 Task: Create a due date automation trigger when advanced on, the moment a card is due add fields with custom field "Resume" set to a number lower than 1 and greater or equal to 10.
Action: Mouse moved to (1176, 349)
Screenshot: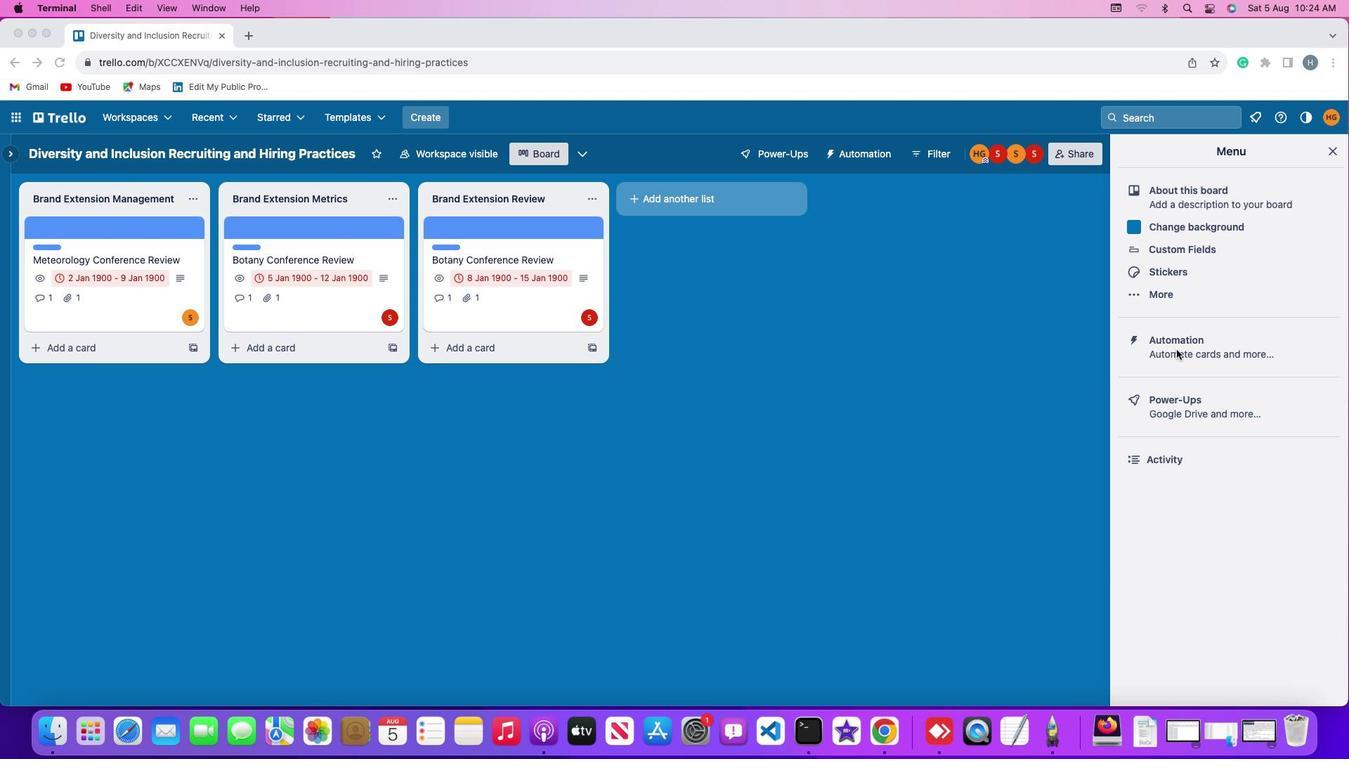 
Action: Mouse pressed left at (1176, 349)
Screenshot: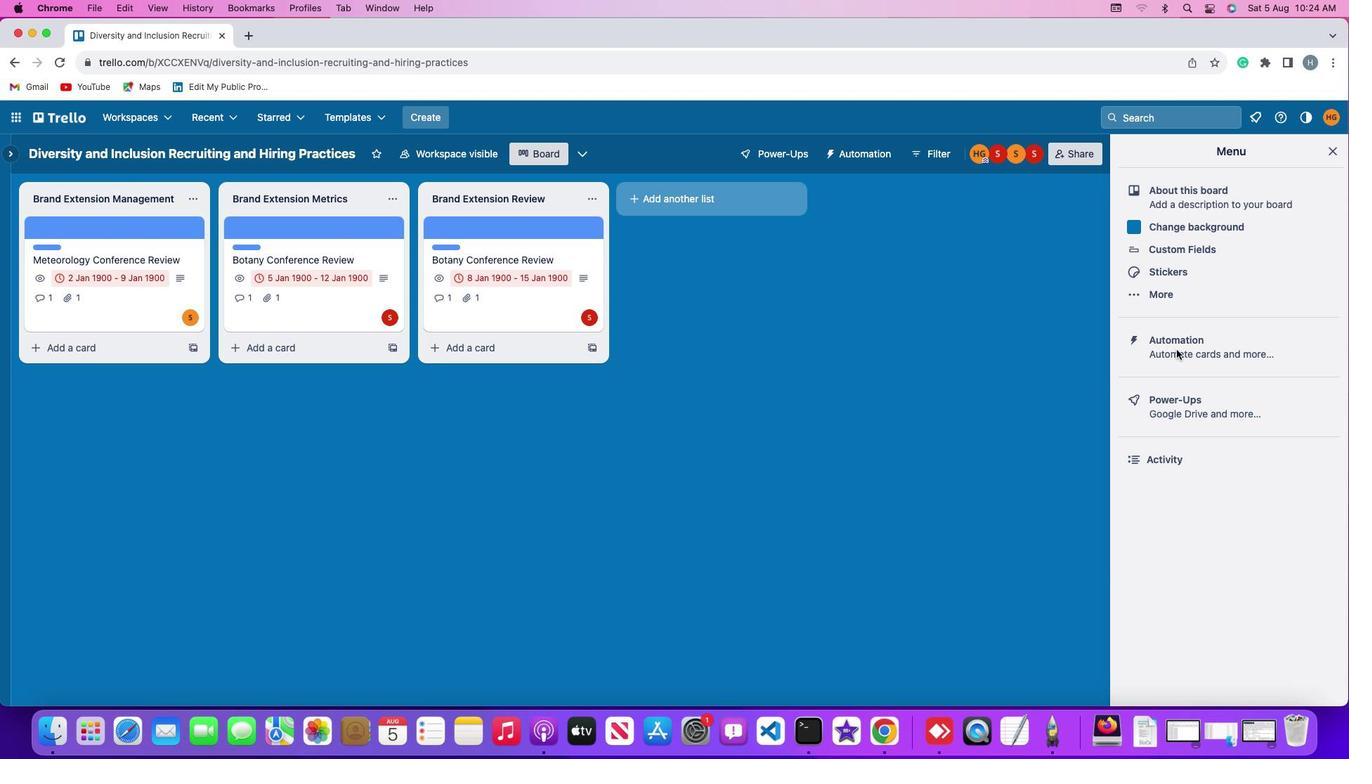 
Action: Mouse pressed left at (1176, 349)
Screenshot: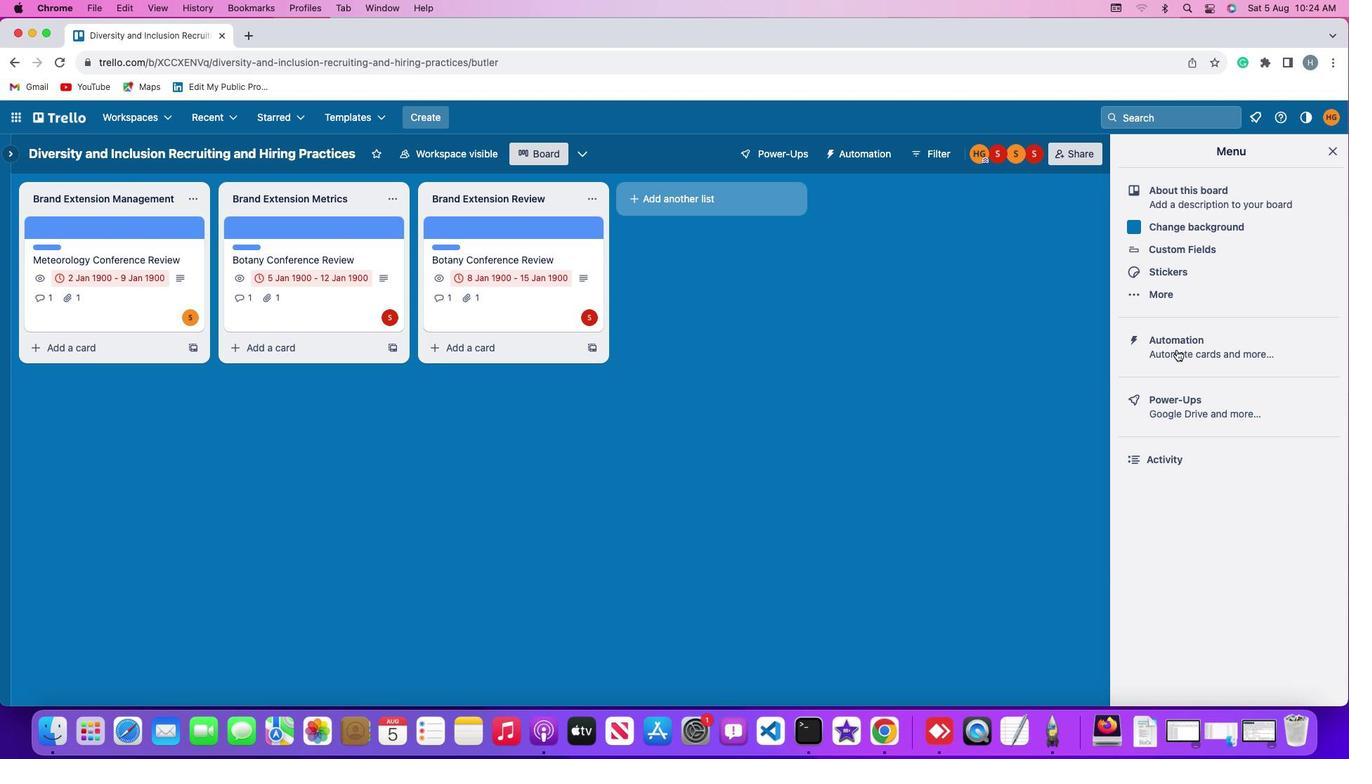 
Action: Mouse moved to (74, 330)
Screenshot: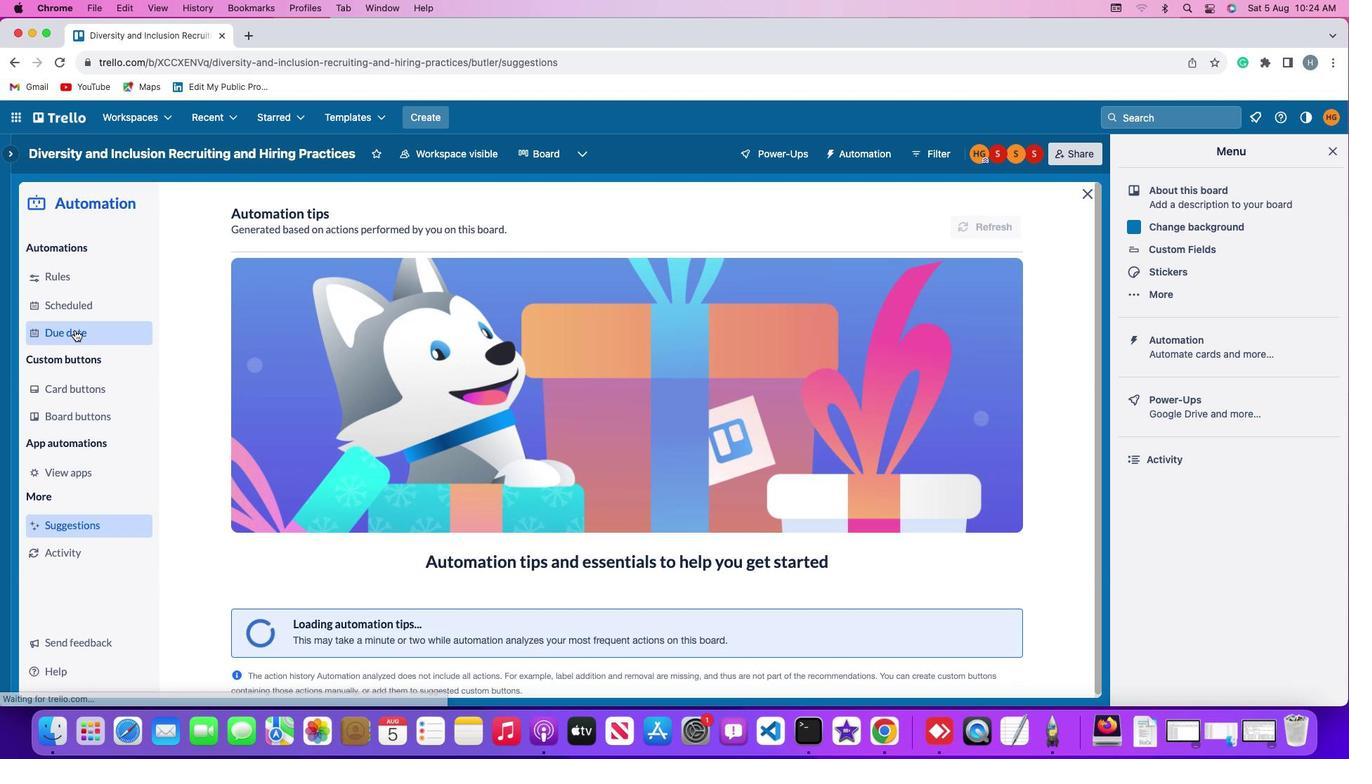
Action: Mouse pressed left at (74, 330)
Screenshot: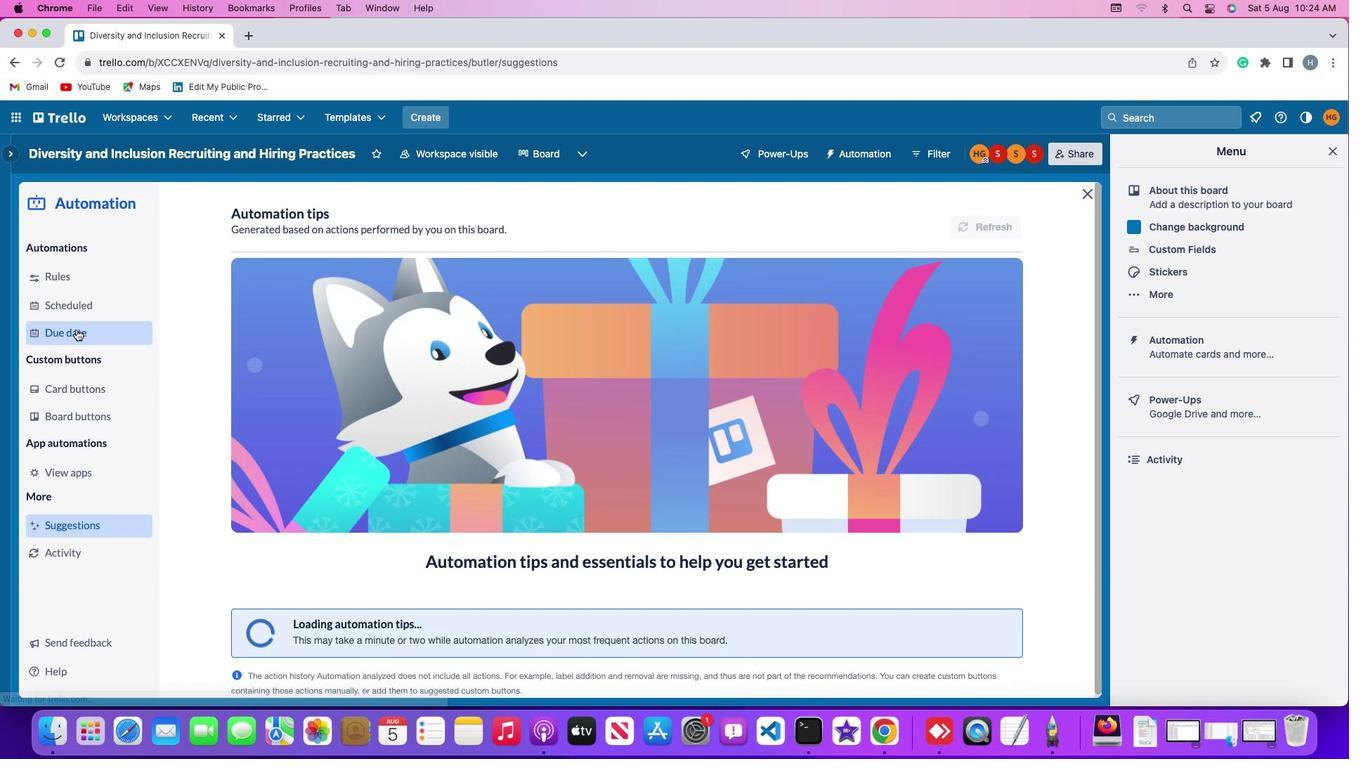 
Action: Mouse moved to (944, 215)
Screenshot: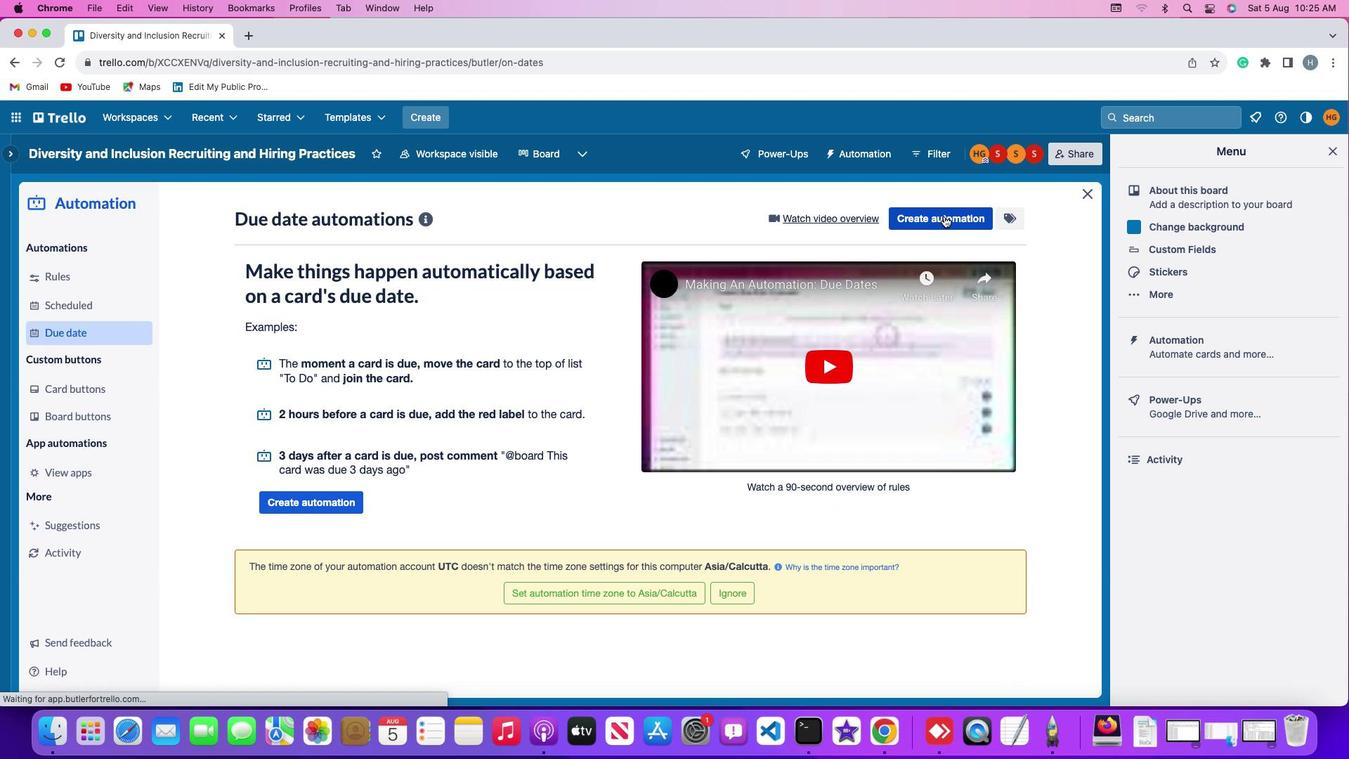 
Action: Mouse pressed left at (944, 215)
Screenshot: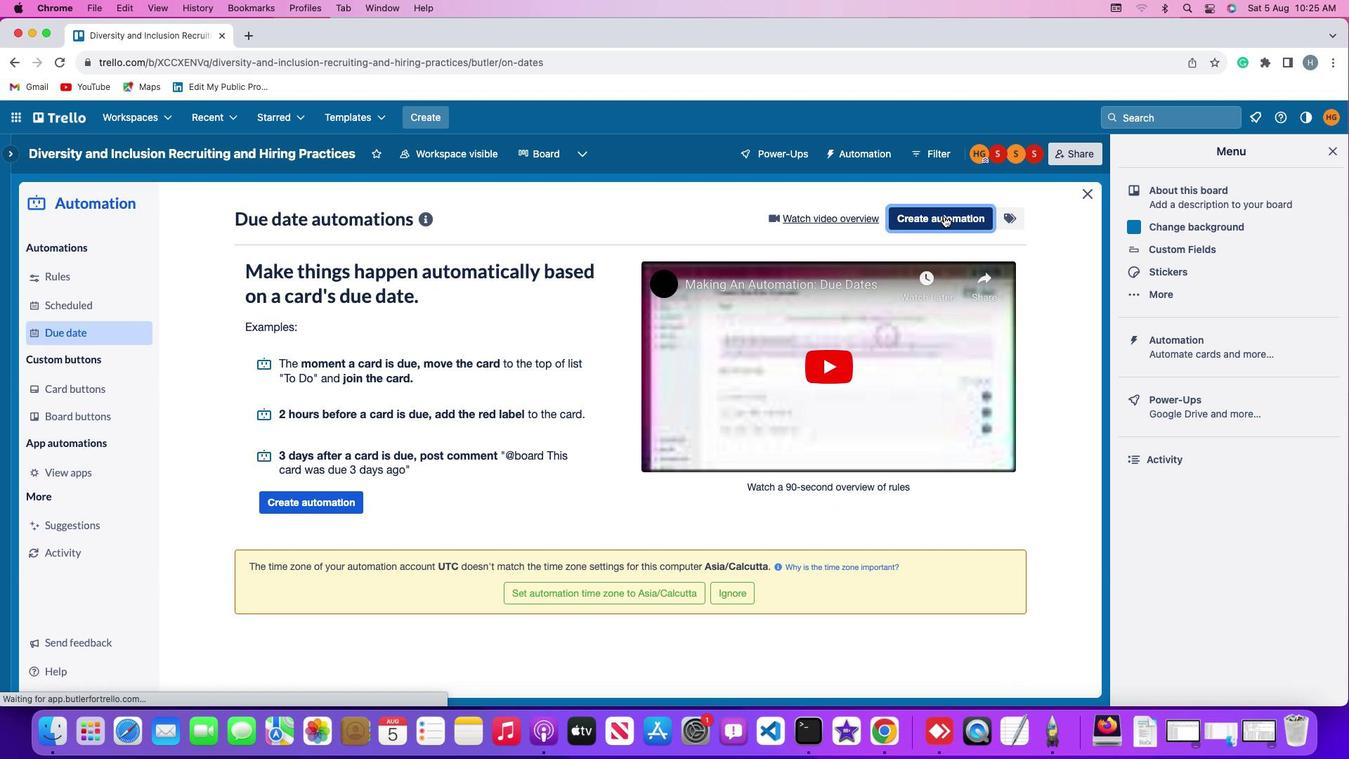 
Action: Mouse moved to (603, 347)
Screenshot: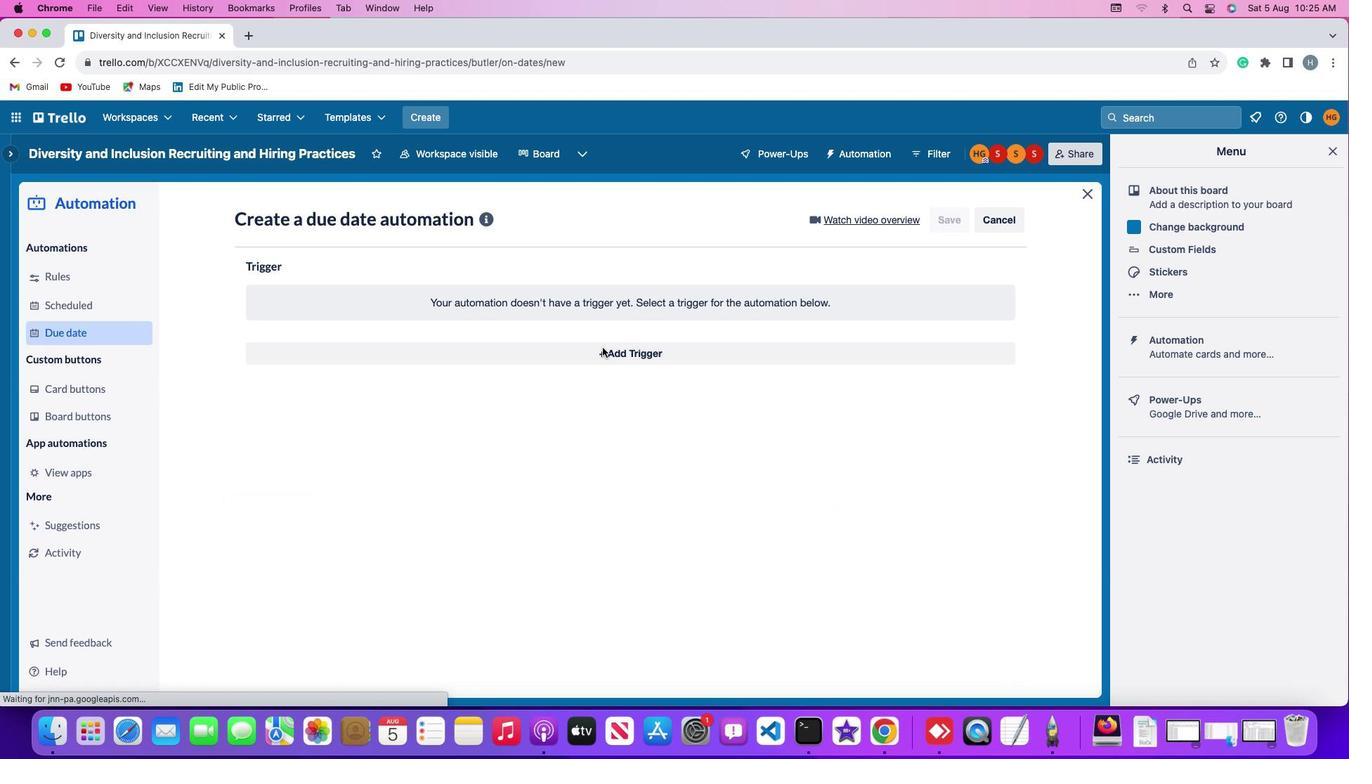 
Action: Mouse pressed left at (603, 347)
Screenshot: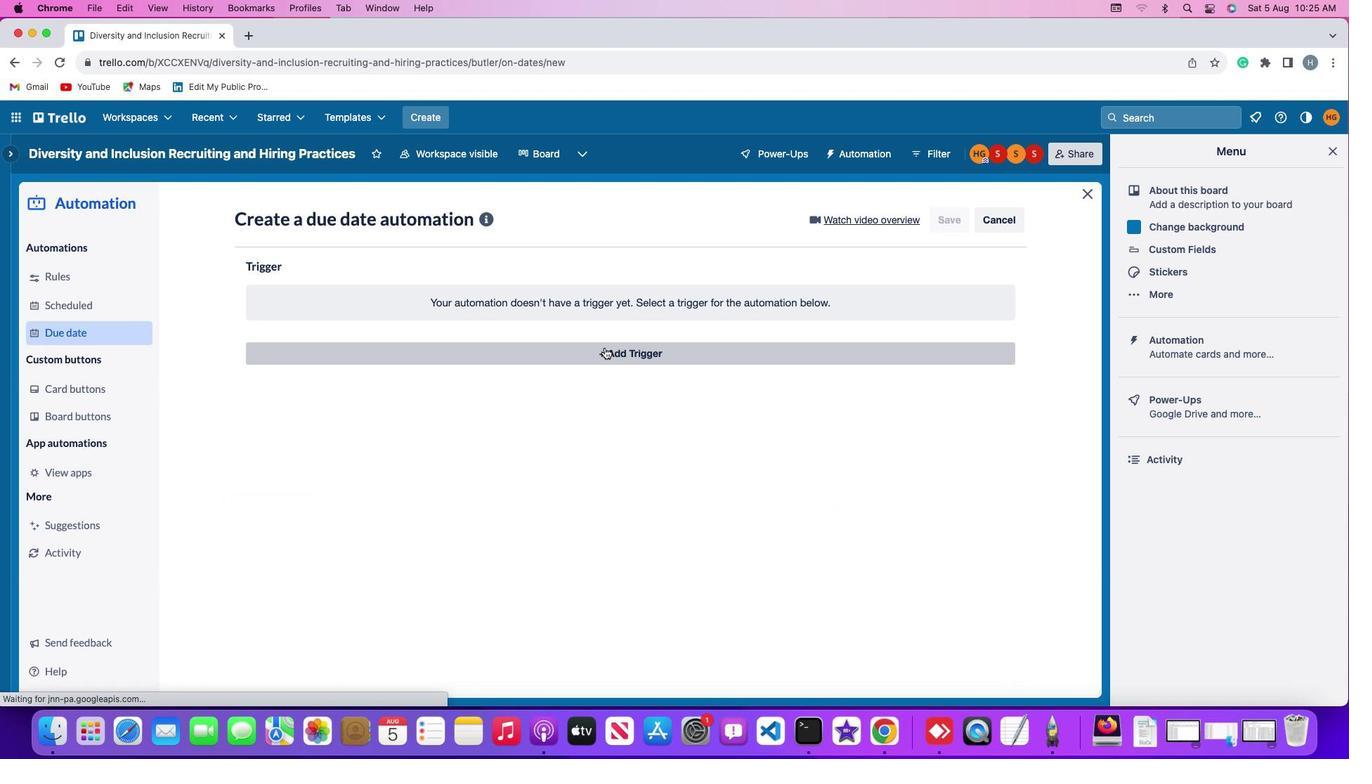 
Action: Mouse moved to (375, 522)
Screenshot: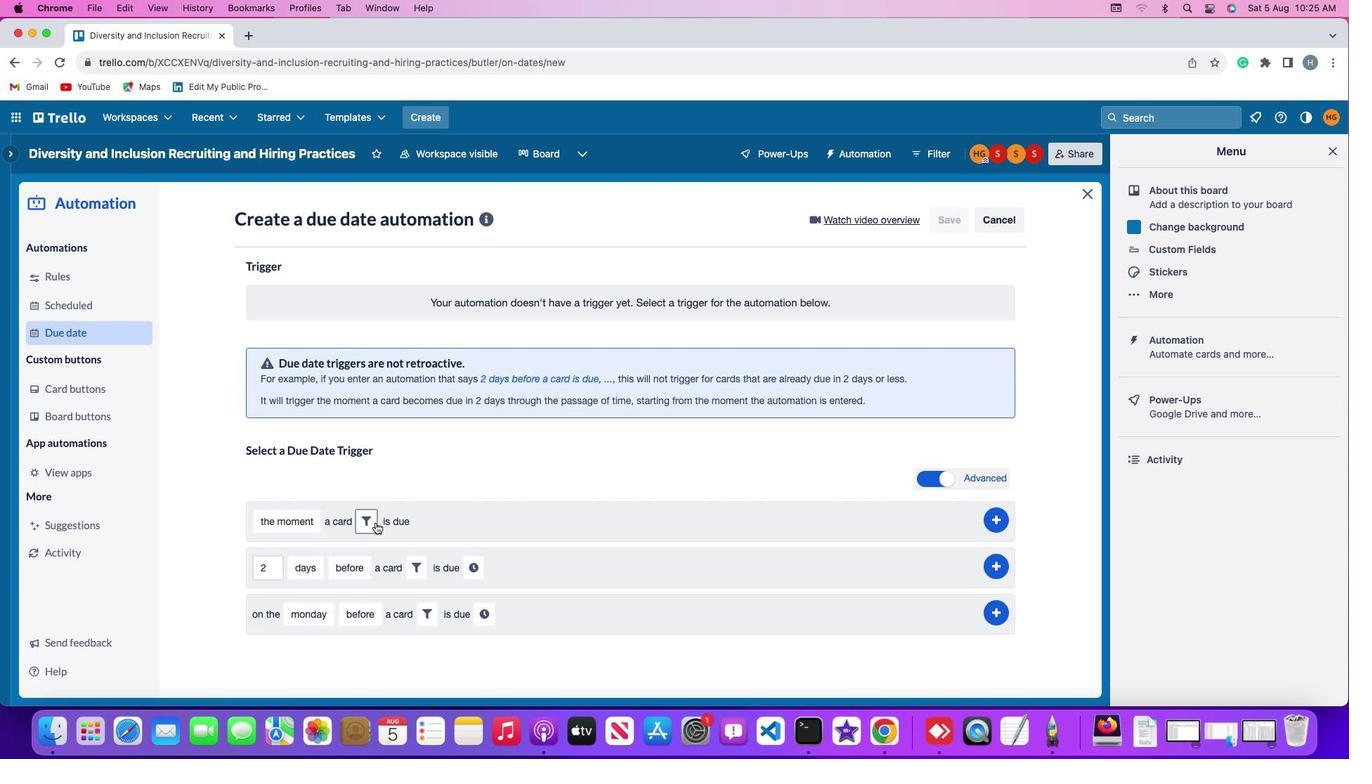 
Action: Mouse pressed left at (375, 522)
Screenshot: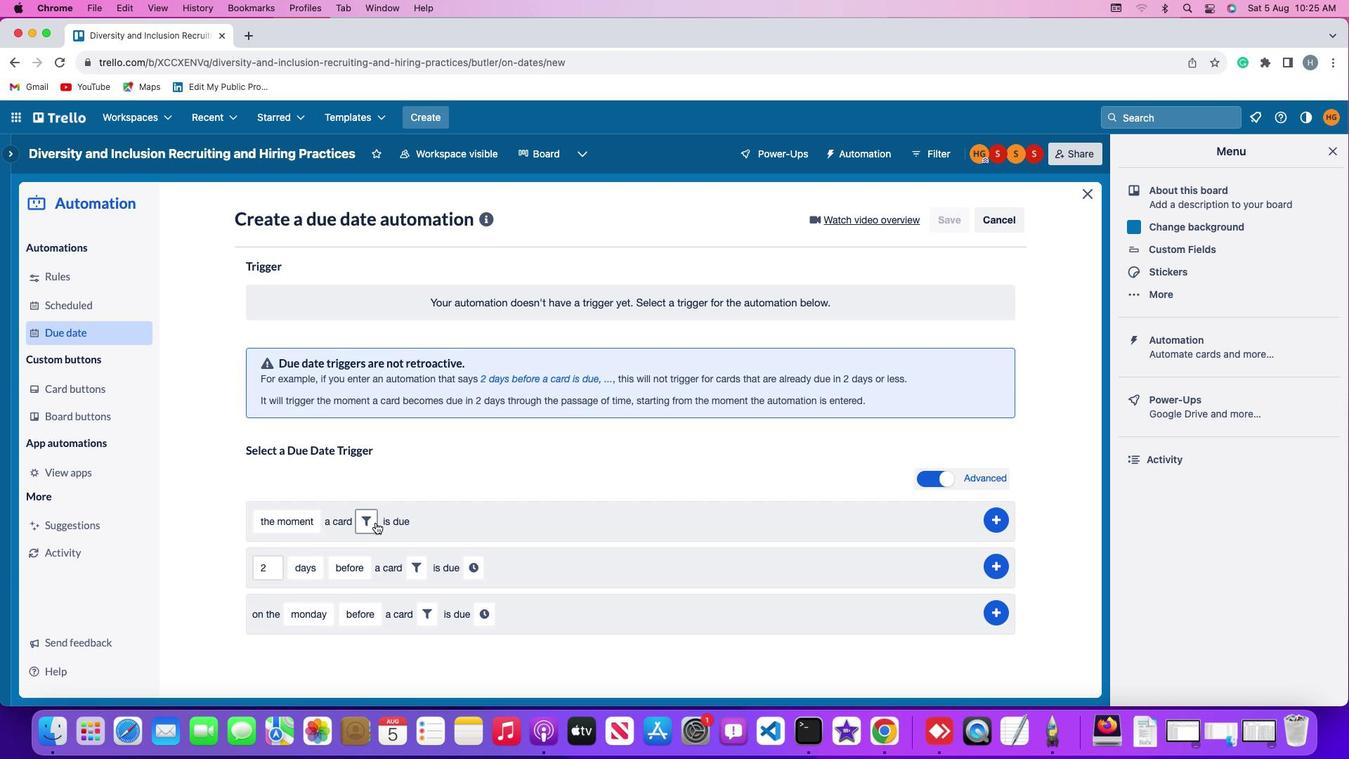 
Action: Mouse moved to (599, 562)
Screenshot: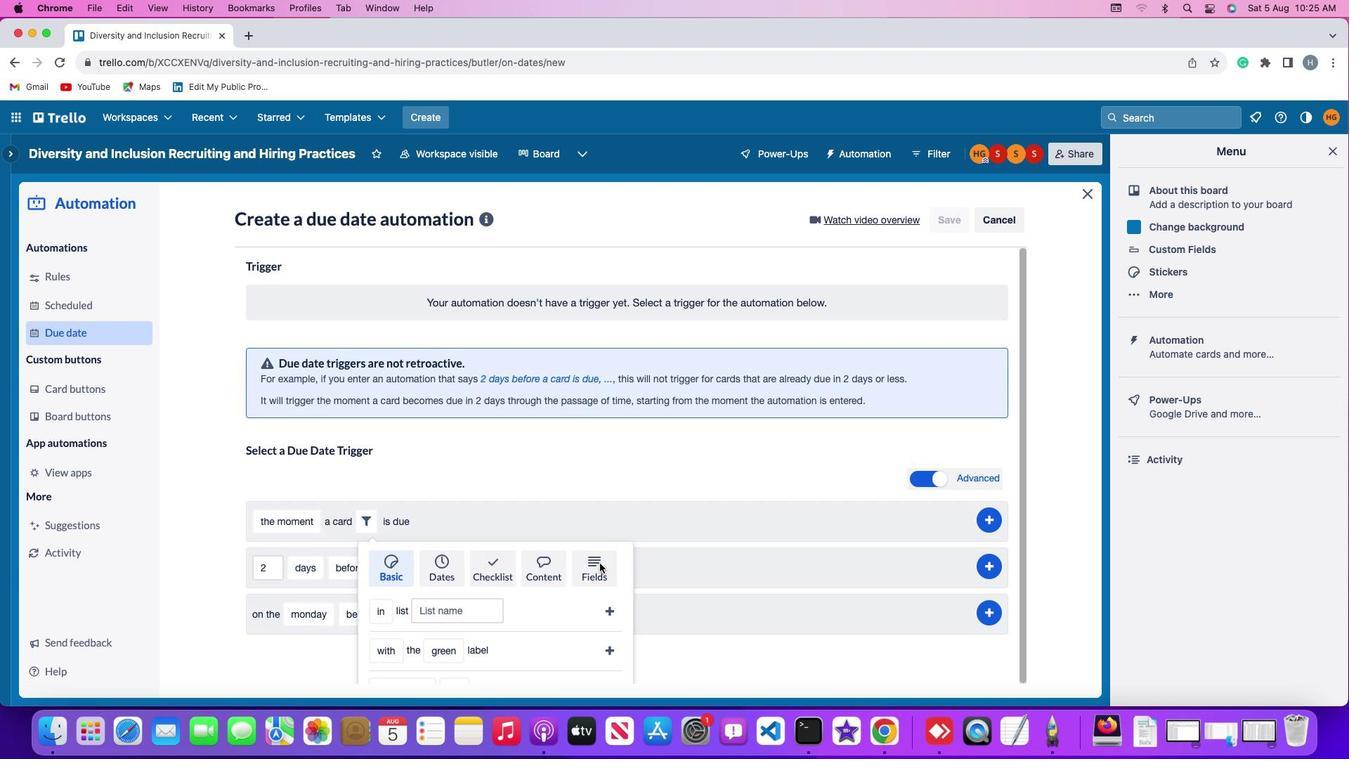 
Action: Mouse pressed left at (599, 562)
Screenshot: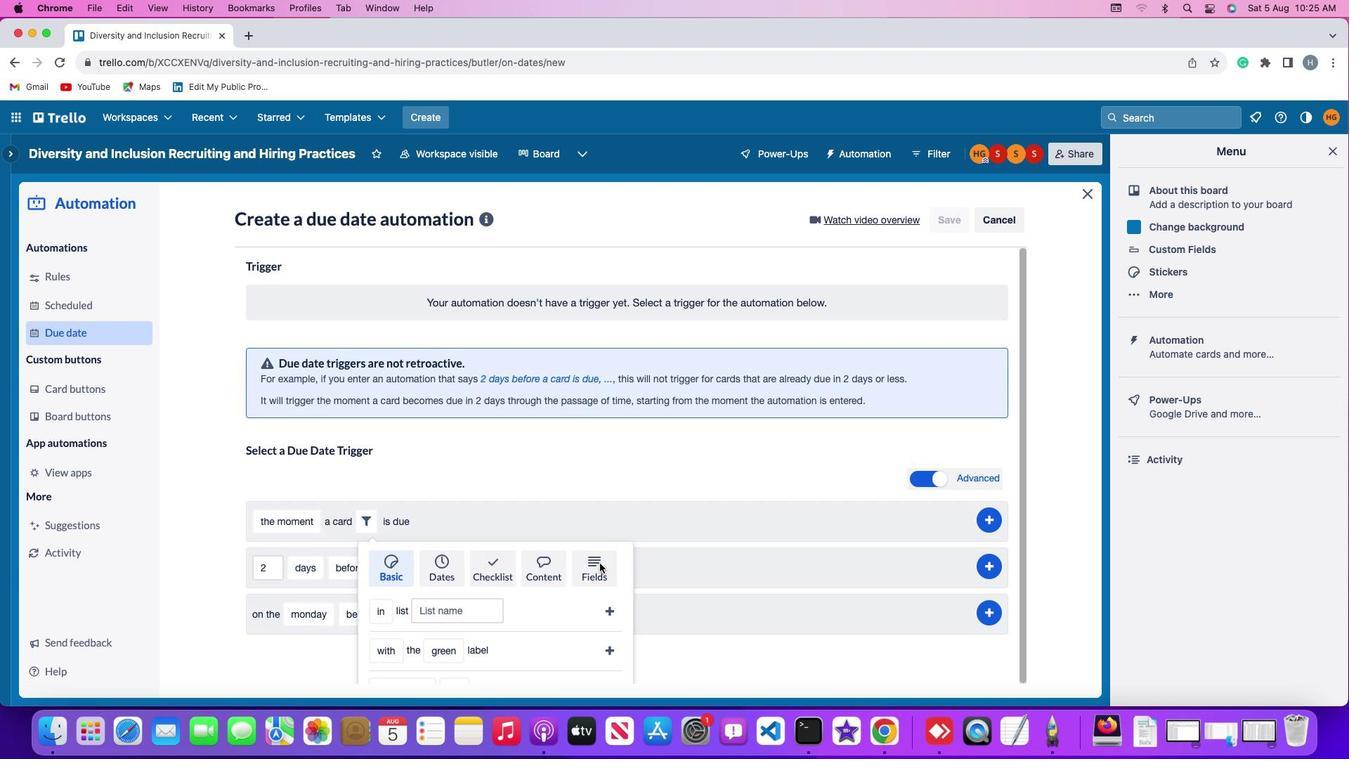 
Action: Mouse moved to (542, 574)
Screenshot: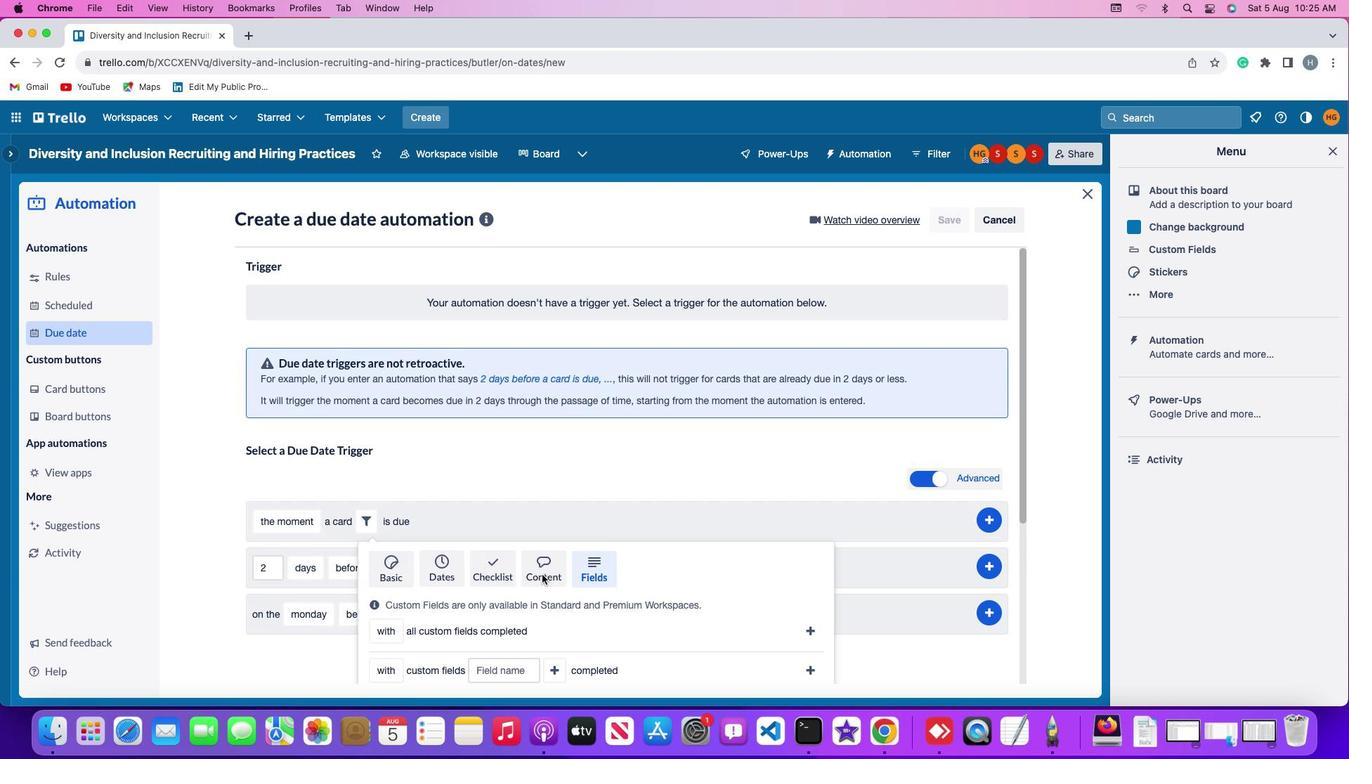 
Action: Mouse scrolled (542, 574) with delta (0, 0)
Screenshot: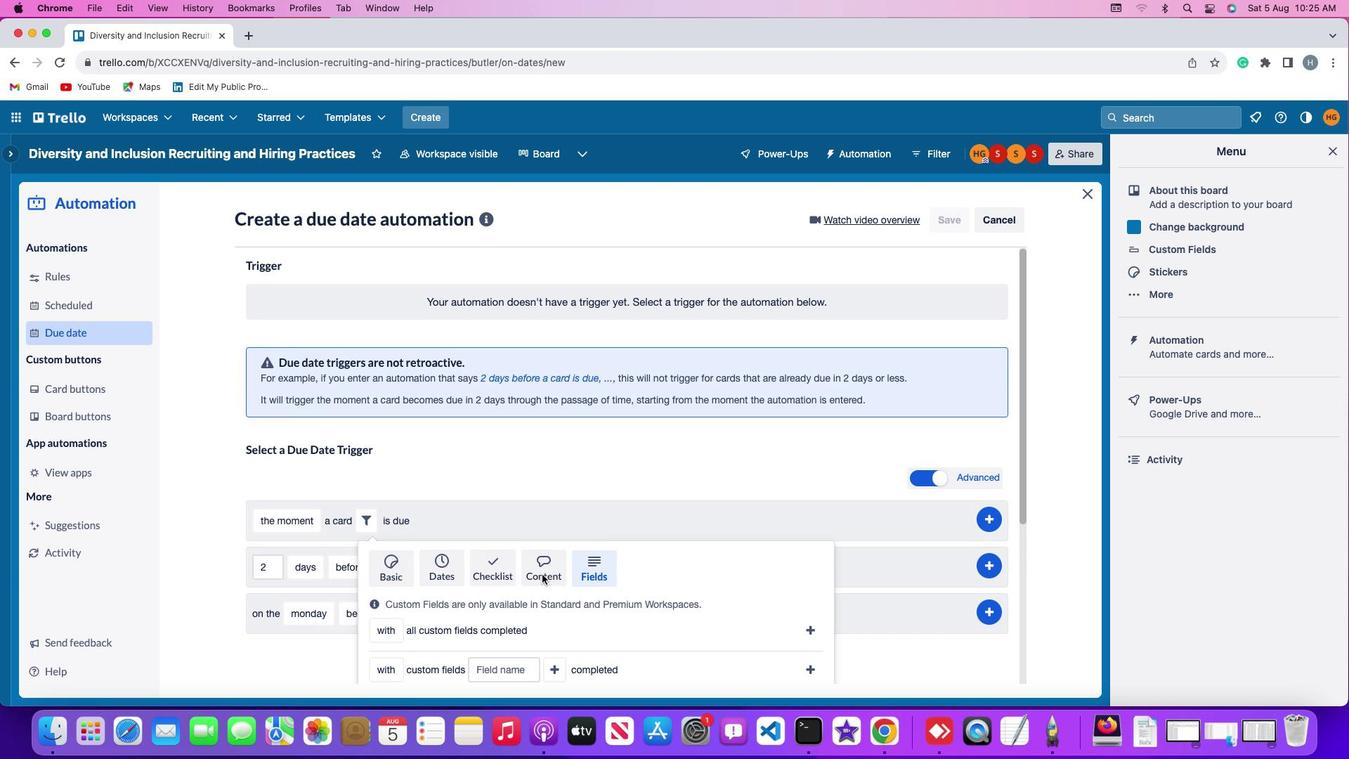 
Action: Mouse scrolled (542, 574) with delta (0, 0)
Screenshot: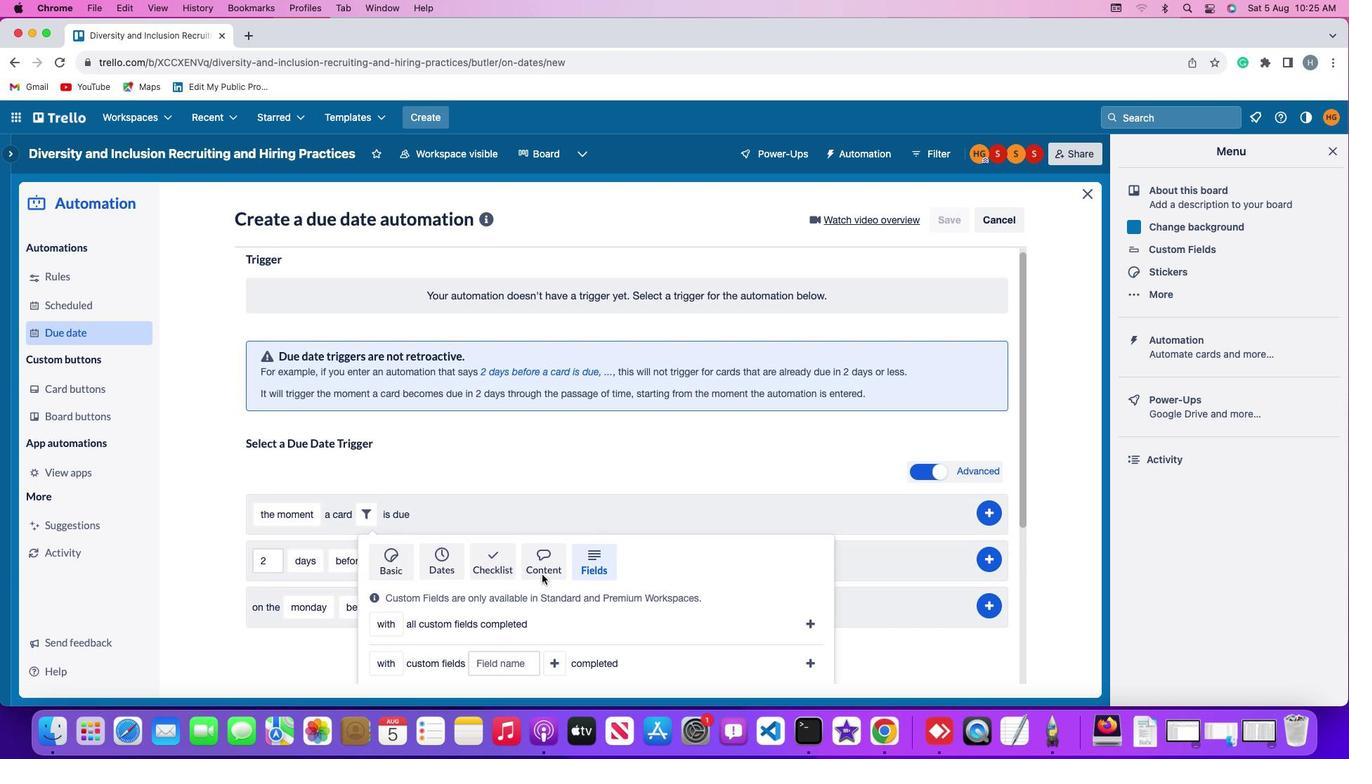 
Action: Mouse scrolled (542, 574) with delta (0, -2)
Screenshot: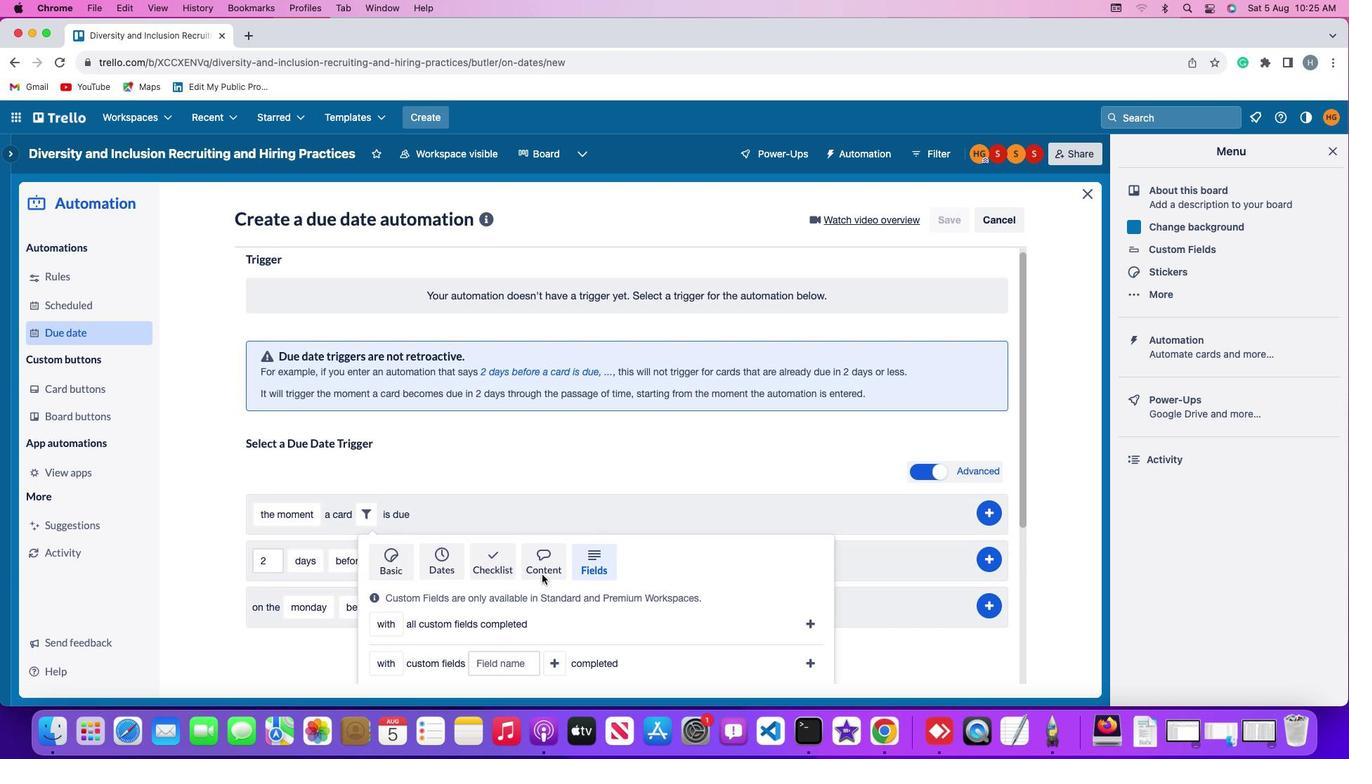 
Action: Mouse scrolled (542, 574) with delta (0, -3)
Screenshot: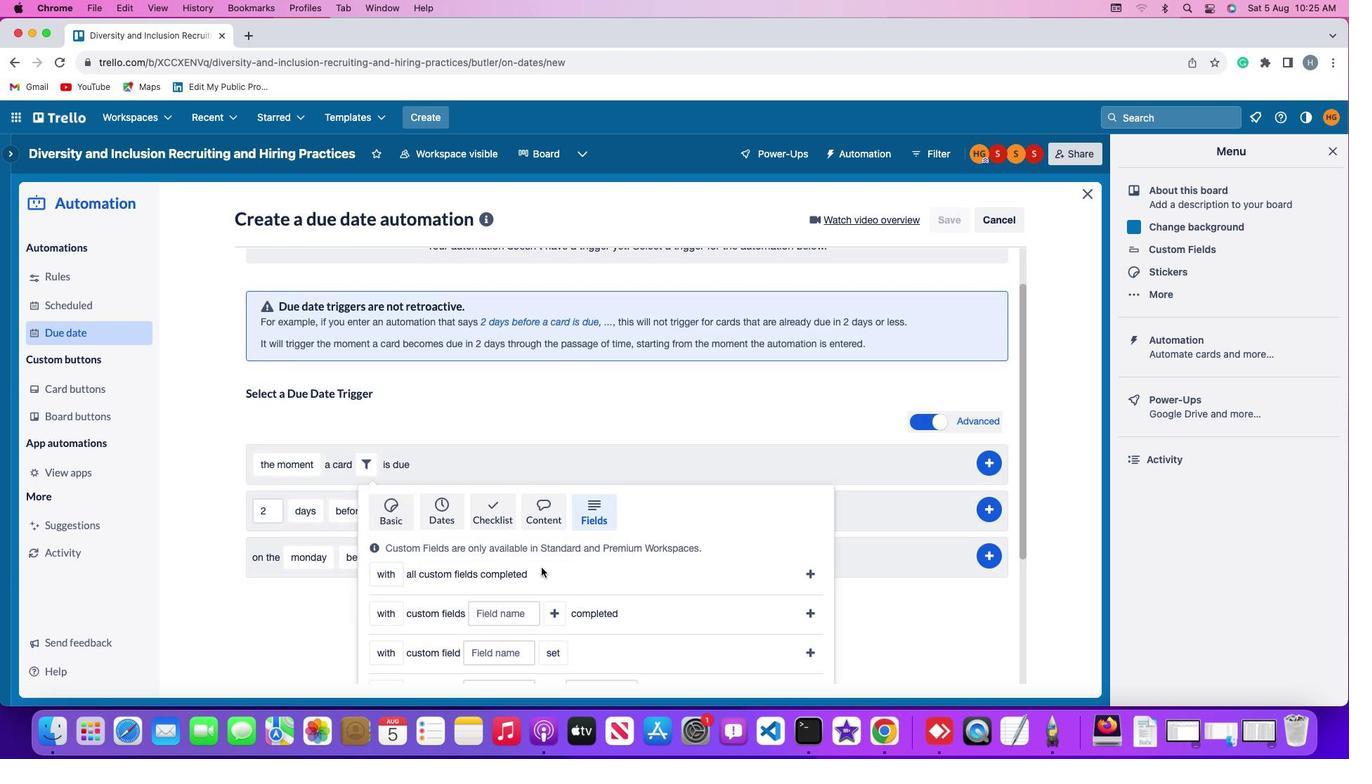 
Action: Mouse scrolled (542, 574) with delta (0, -4)
Screenshot: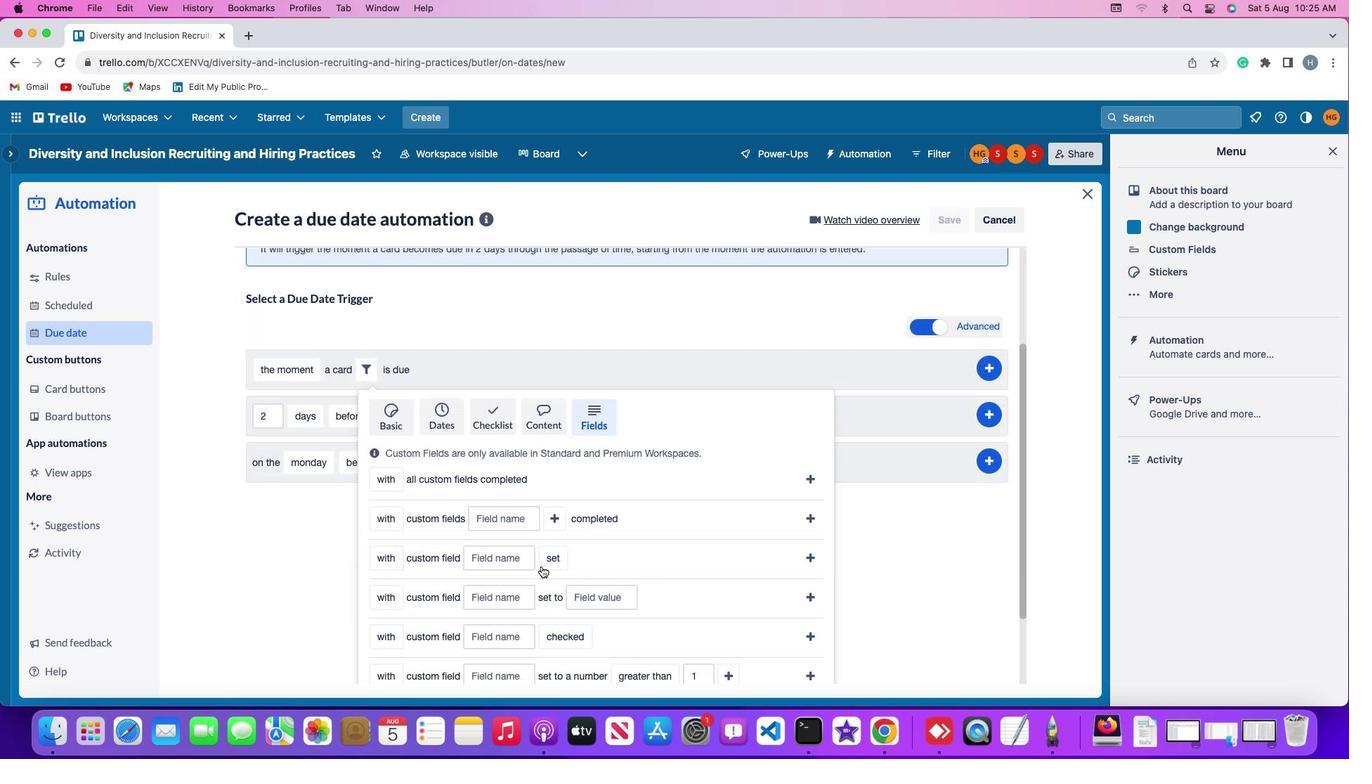 
Action: Mouse scrolled (542, 574) with delta (0, -4)
Screenshot: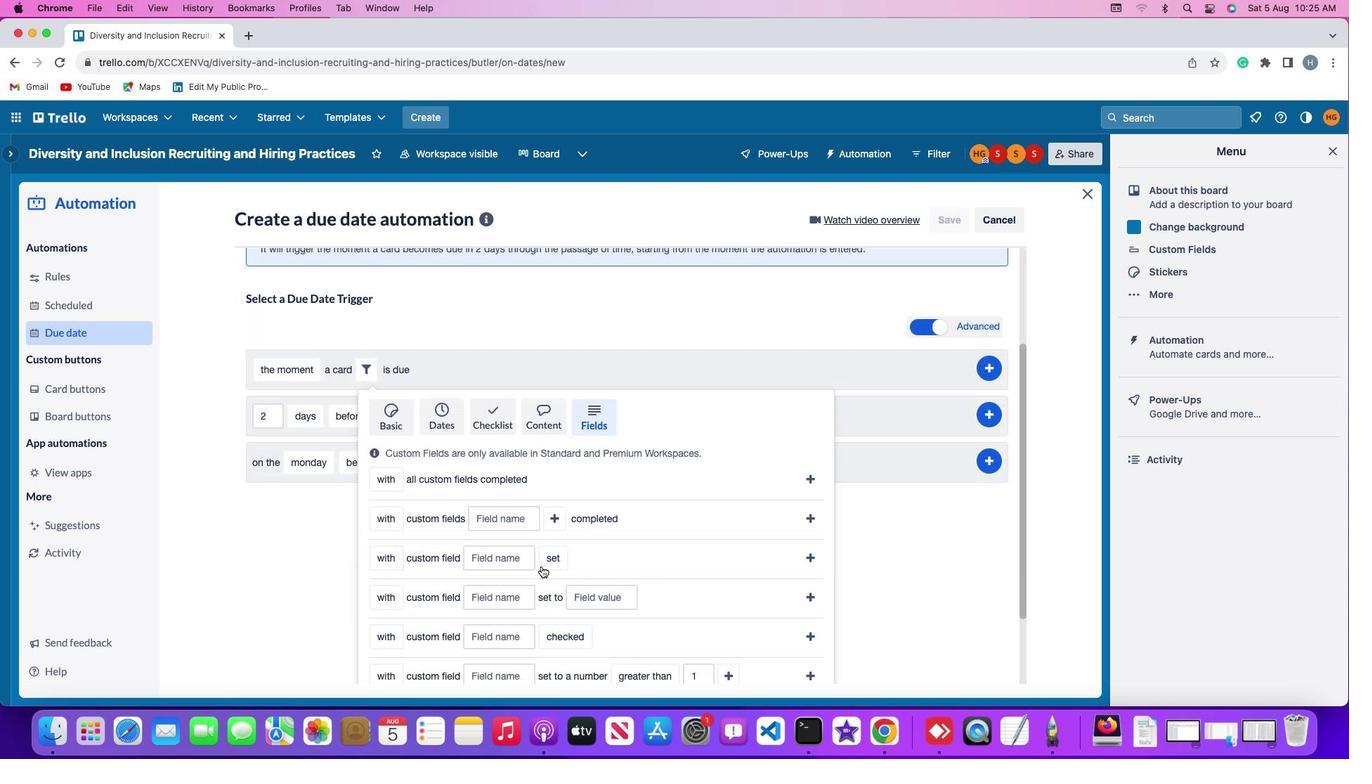 
Action: Mouse moved to (541, 566)
Screenshot: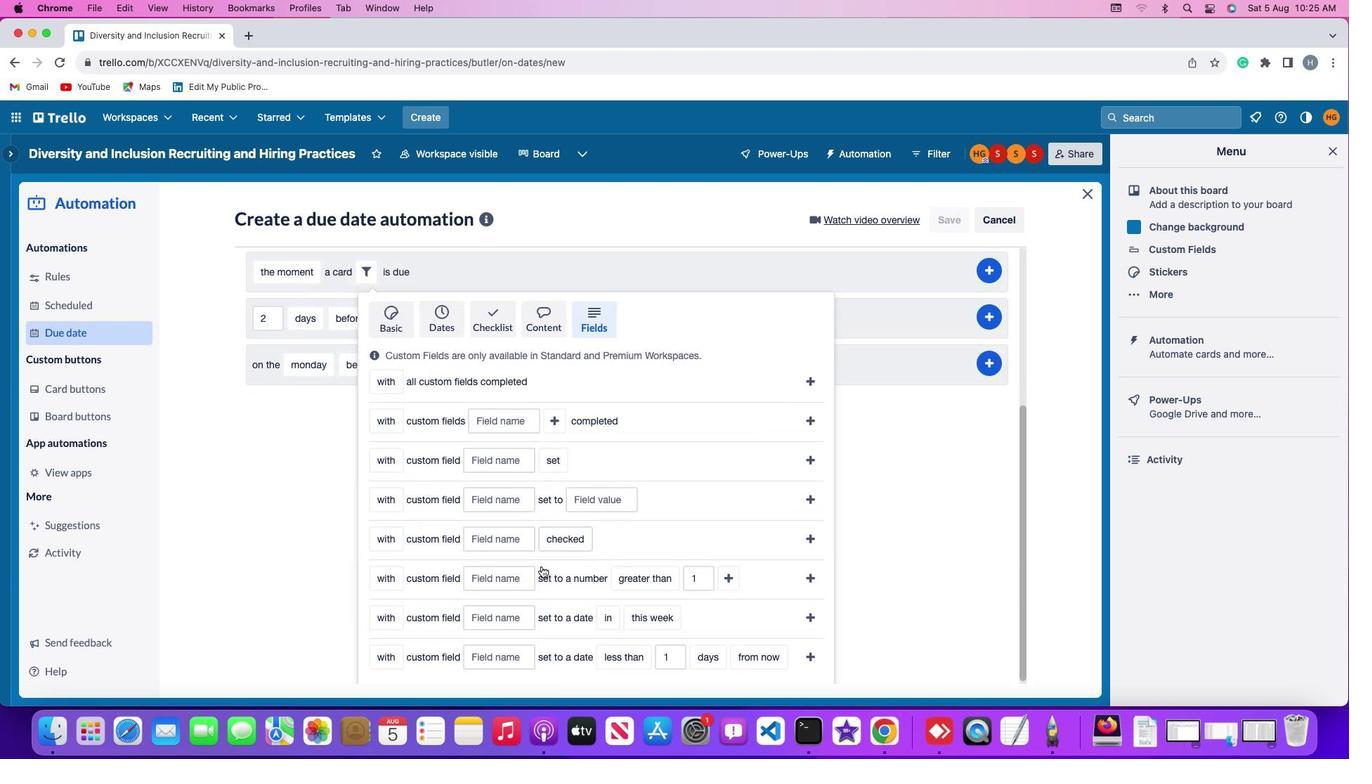 
Action: Mouse scrolled (541, 566) with delta (0, 0)
Screenshot: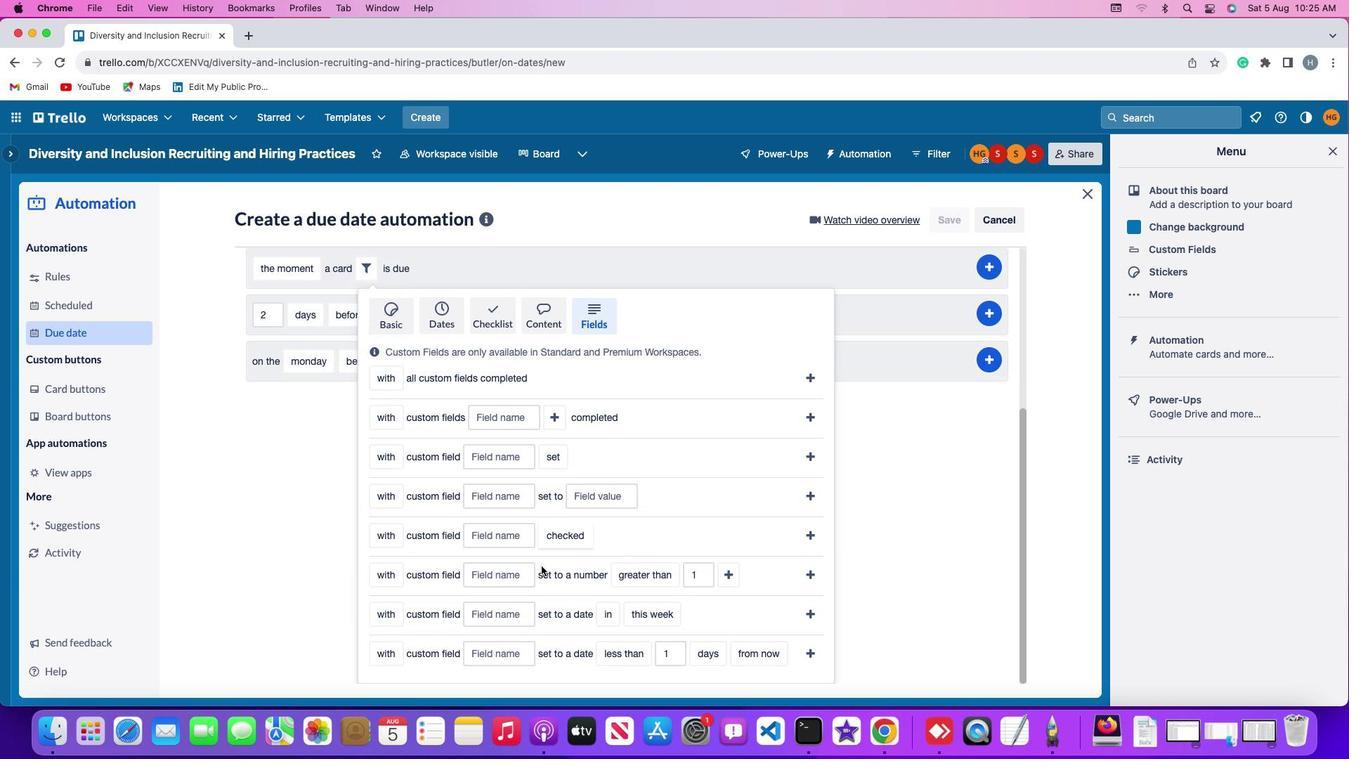 
Action: Mouse scrolled (541, 566) with delta (0, 0)
Screenshot: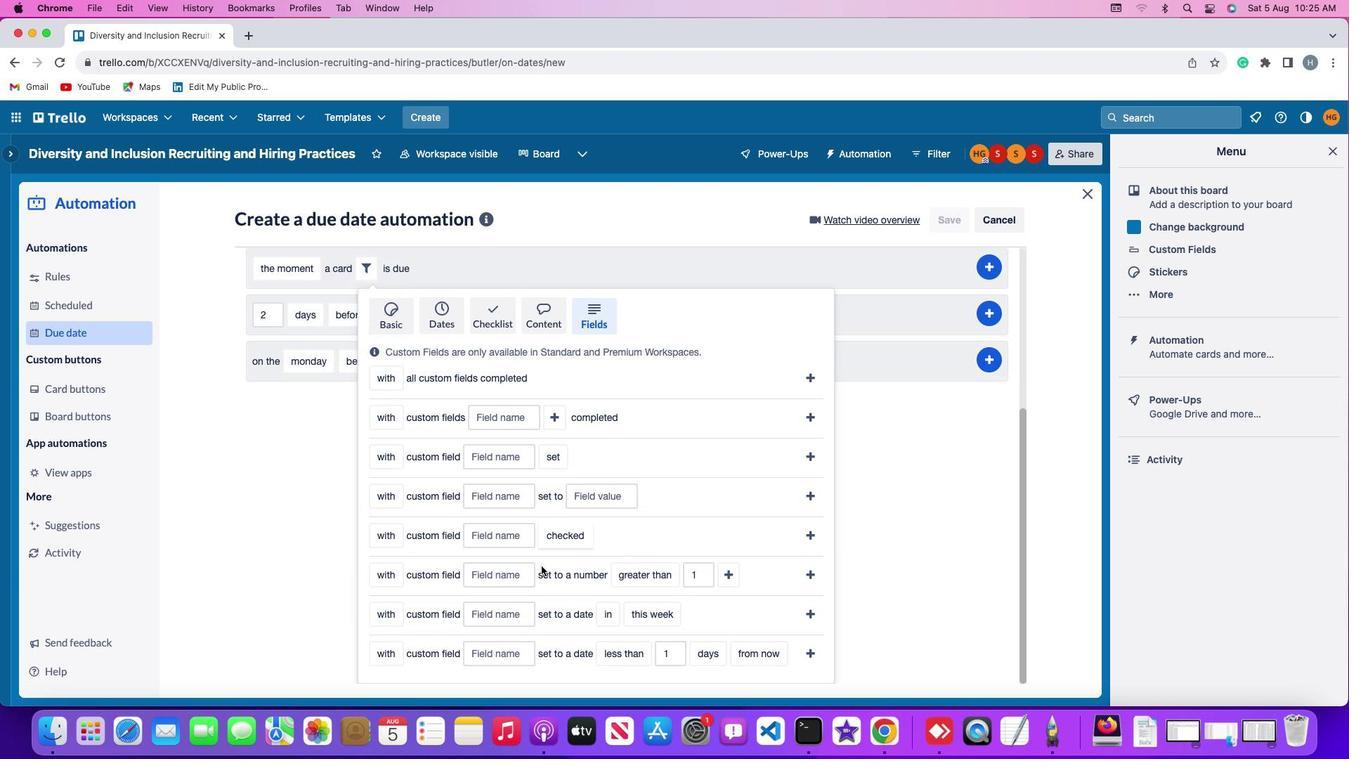 
Action: Mouse scrolled (541, 566) with delta (0, -2)
Screenshot: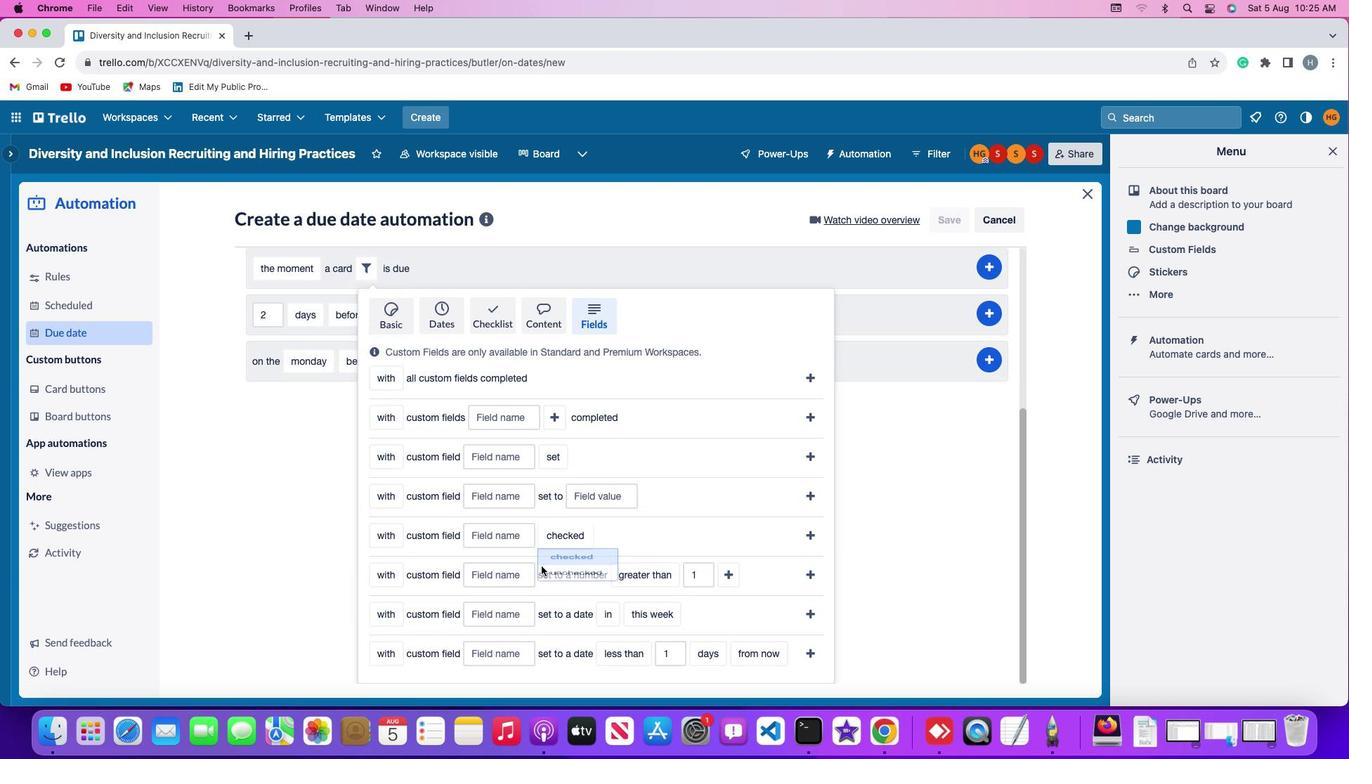 
Action: Mouse scrolled (541, 566) with delta (0, -3)
Screenshot: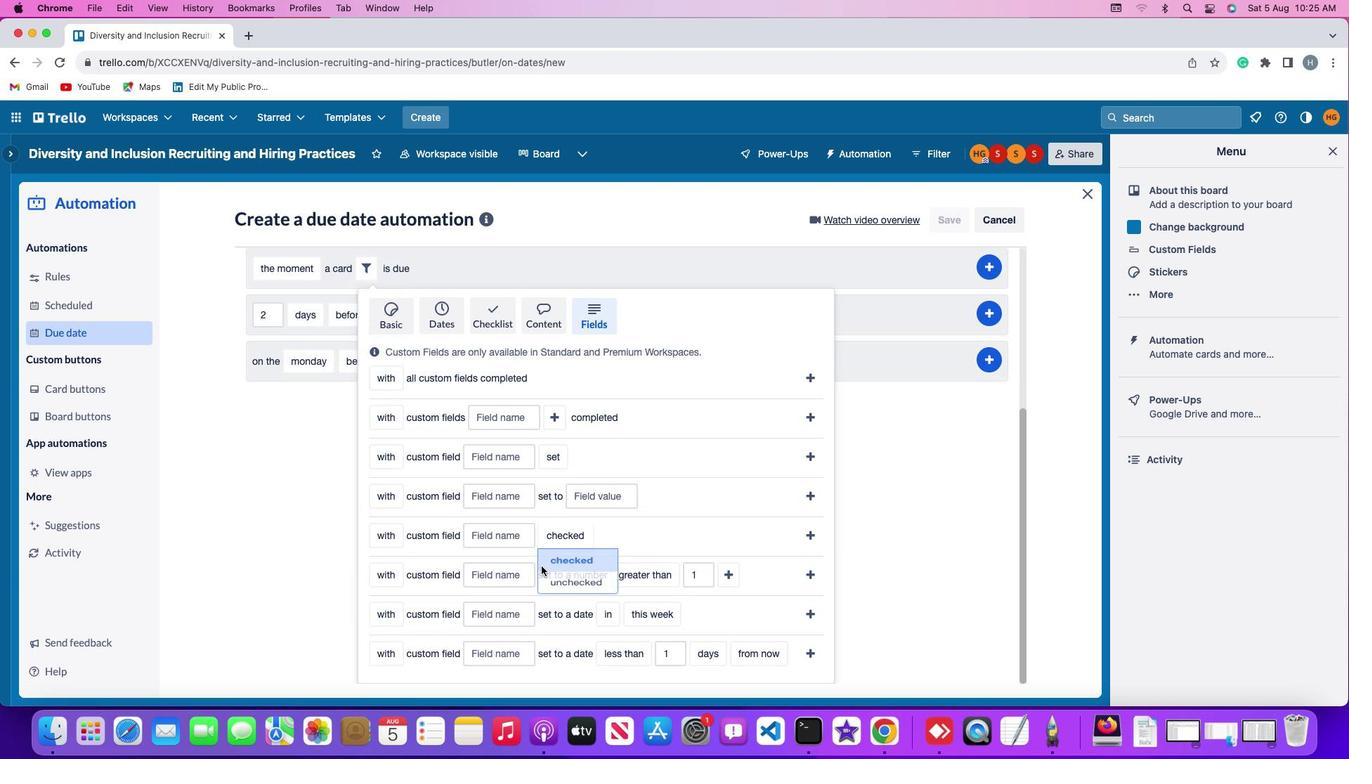 
Action: Mouse moved to (383, 579)
Screenshot: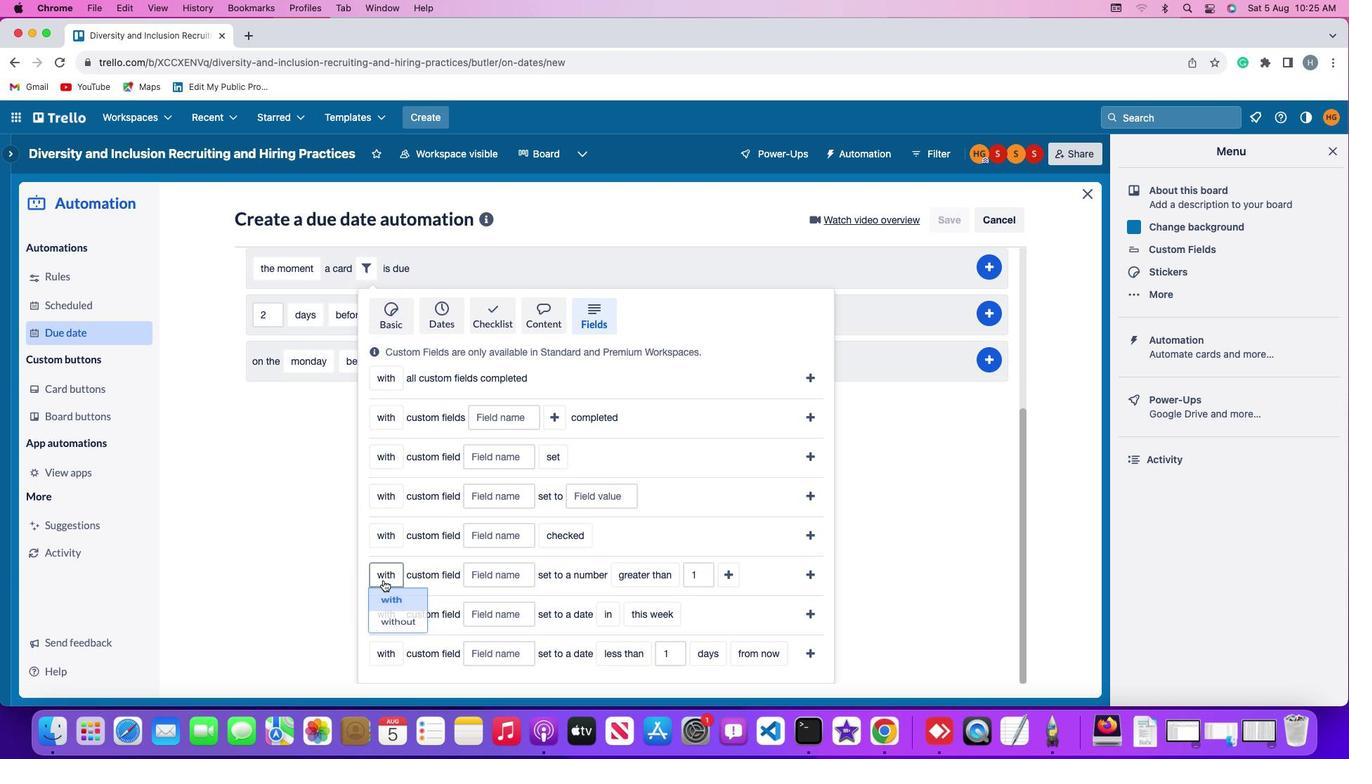 
Action: Mouse pressed left at (383, 579)
Screenshot: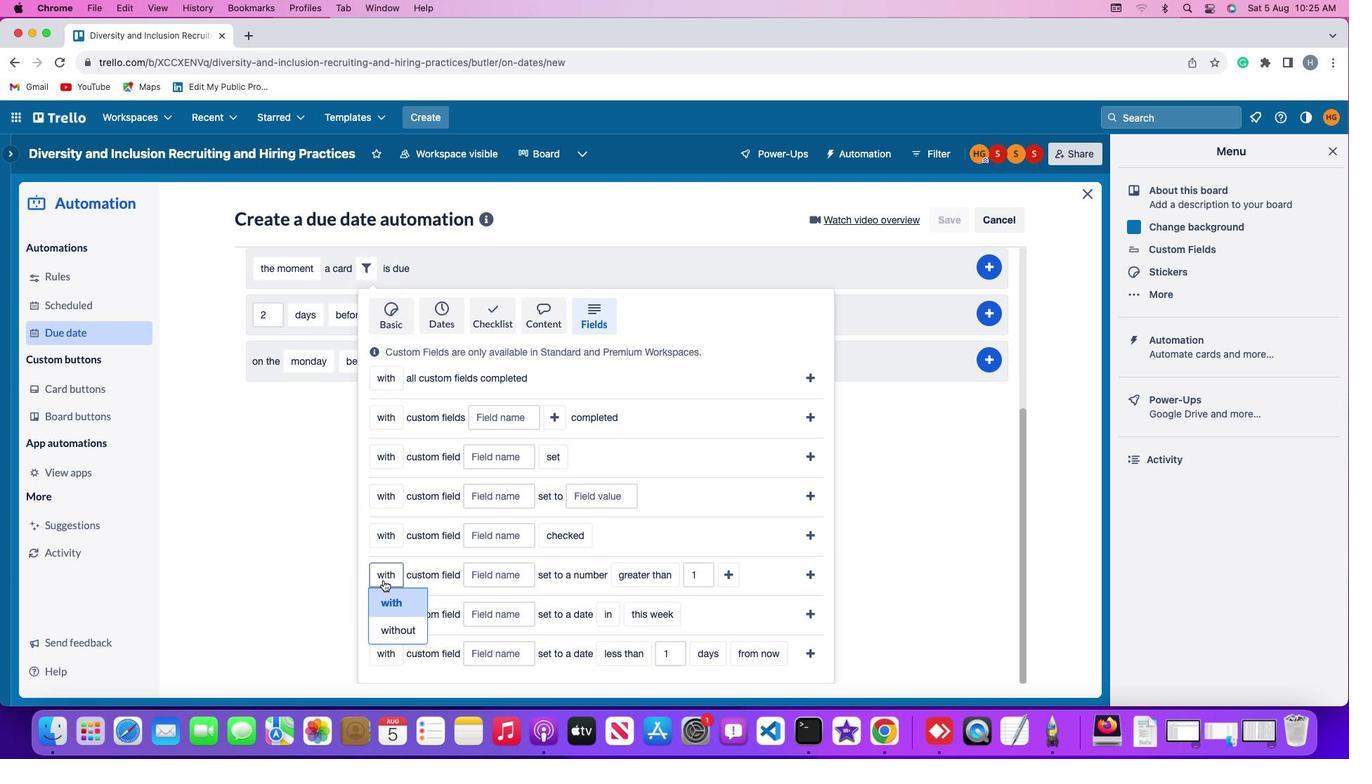 
Action: Mouse moved to (395, 607)
Screenshot: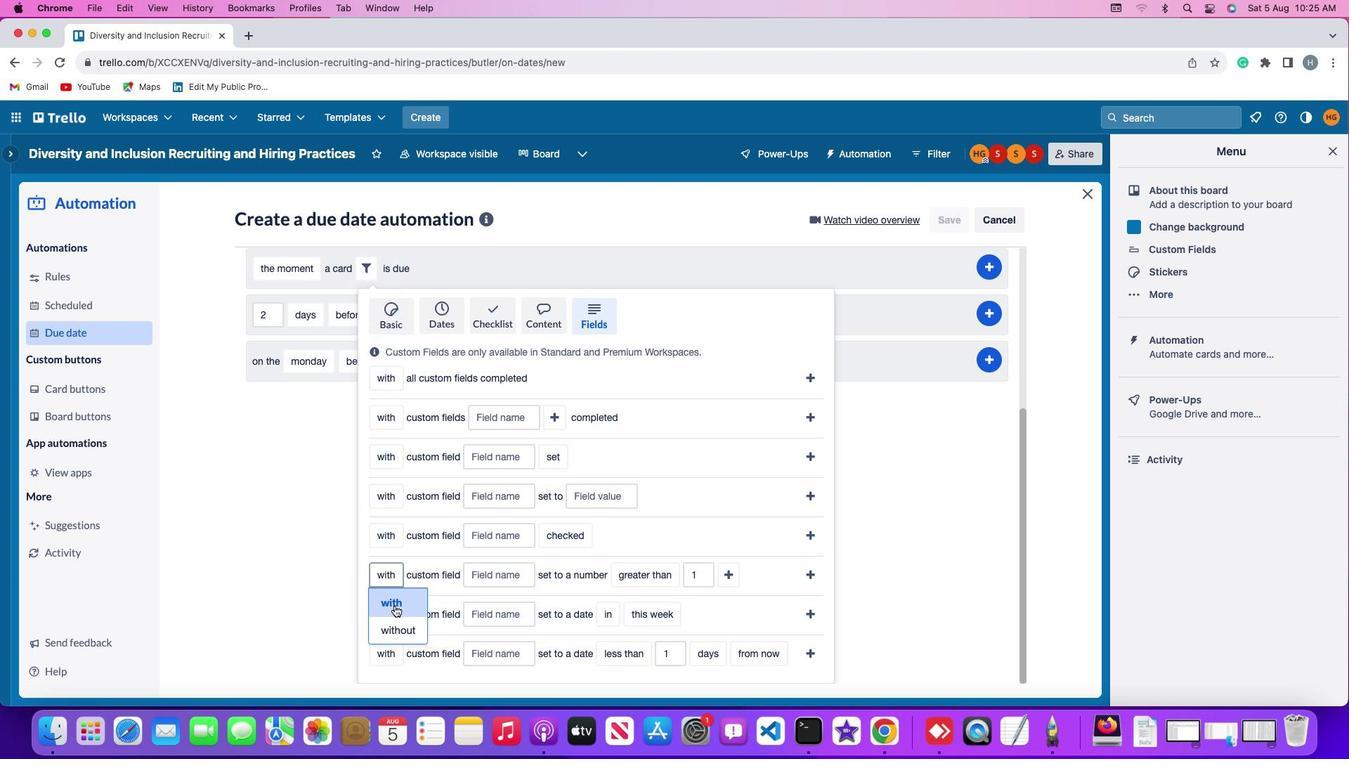 
Action: Mouse pressed left at (395, 607)
Screenshot: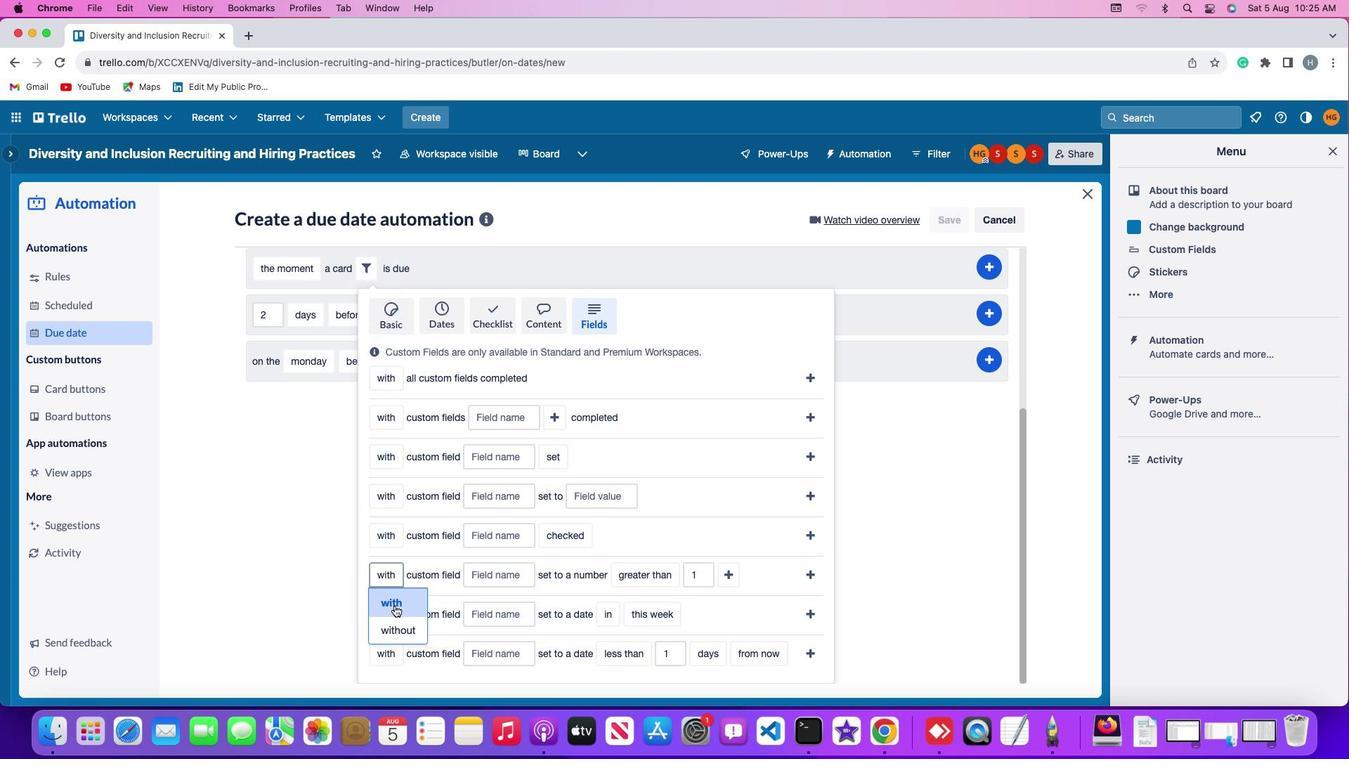 
Action: Mouse moved to (483, 574)
Screenshot: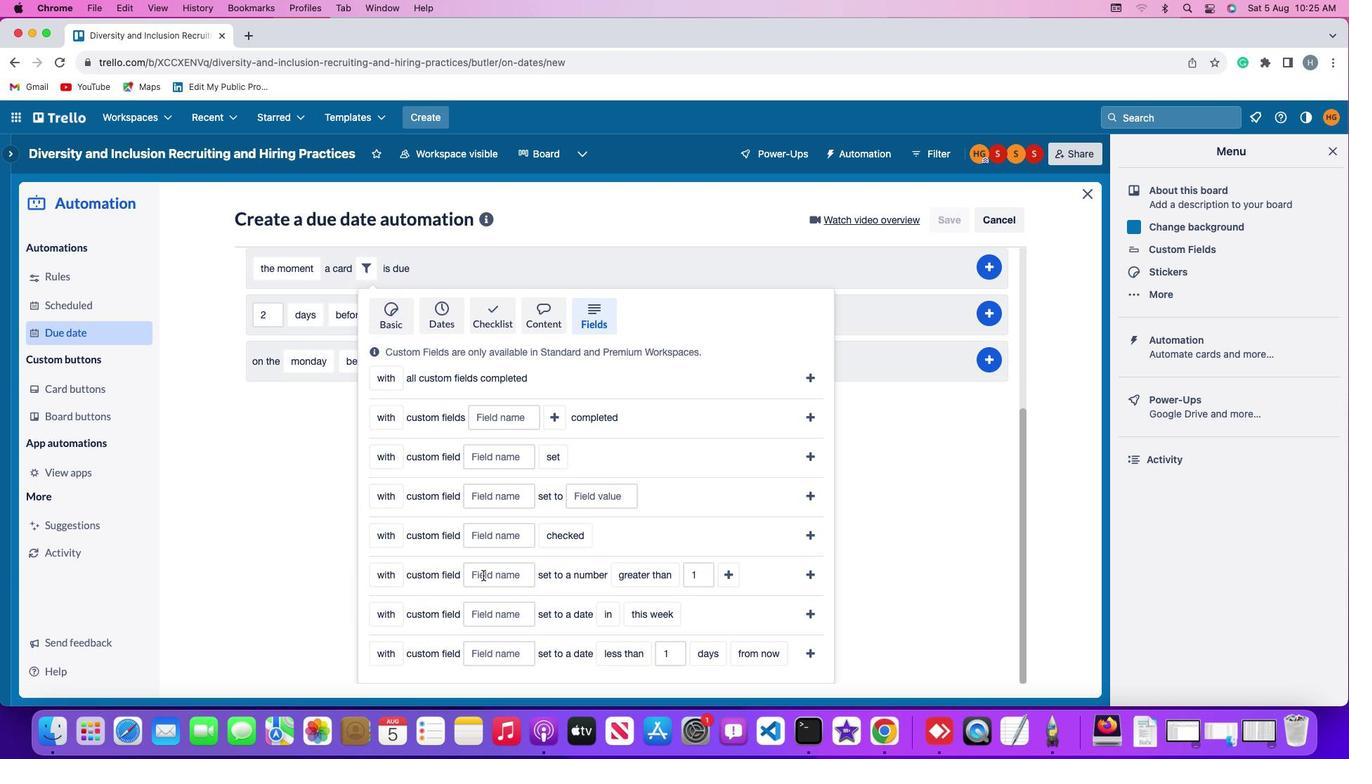 
Action: Mouse pressed left at (483, 574)
Screenshot: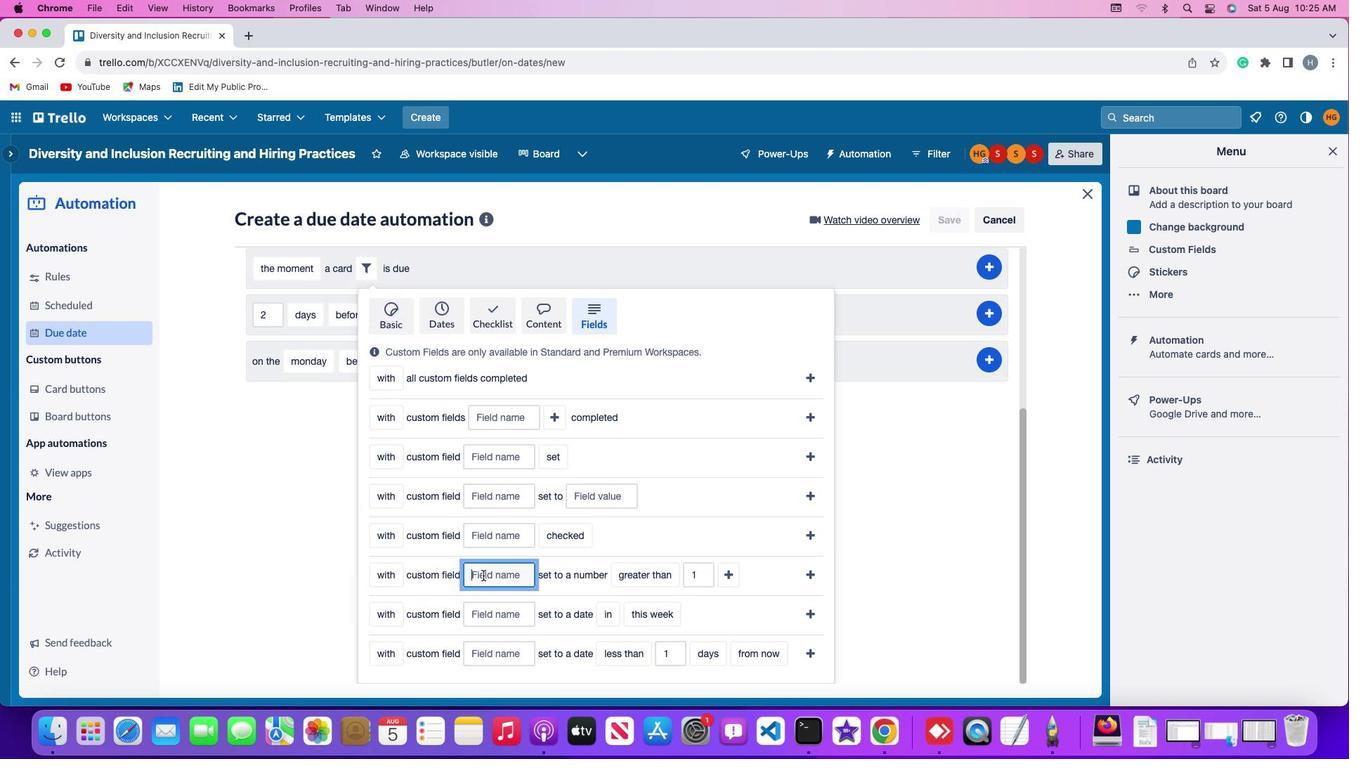 
Action: Key pressed Key.shift'R''e''s''u''m''e'
Screenshot: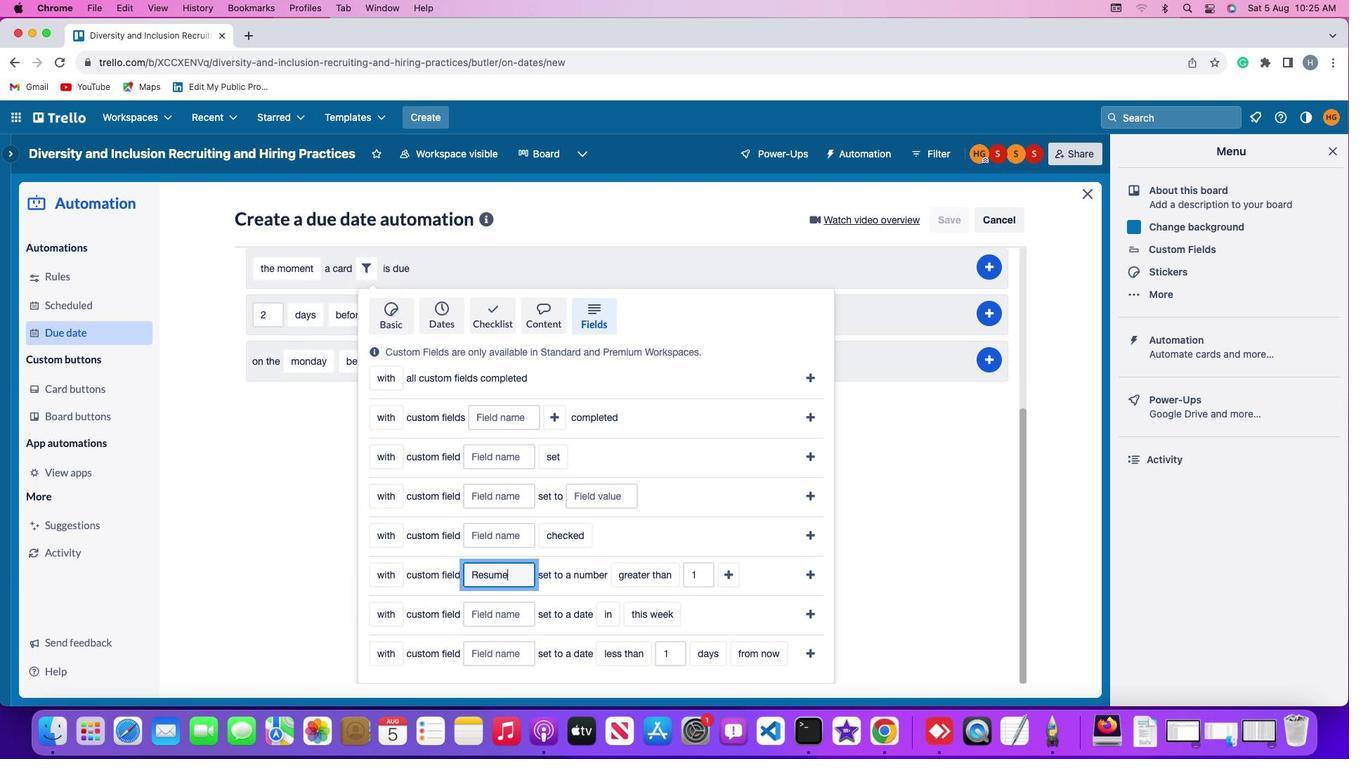 
Action: Mouse moved to (647, 574)
Screenshot: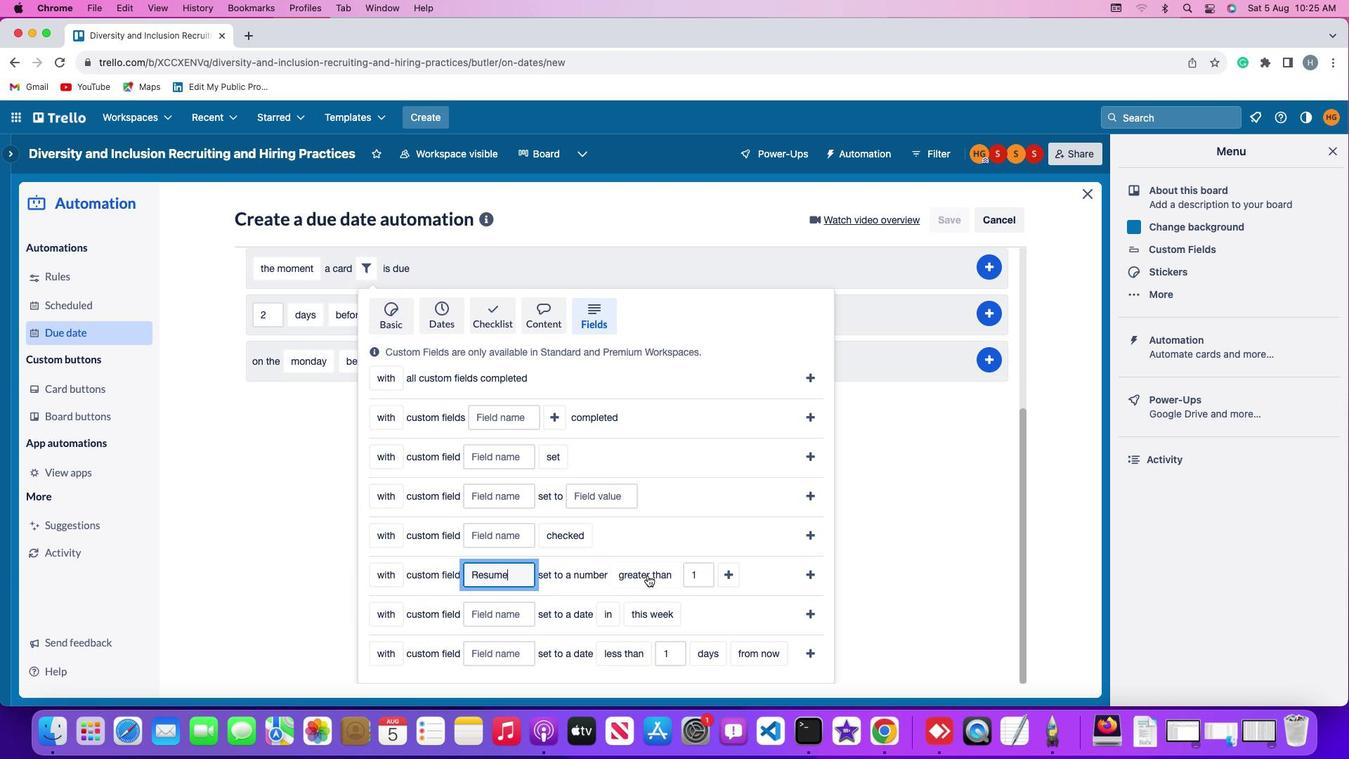 
Action: Mouse pressed left at (647, 574)
Screenshot: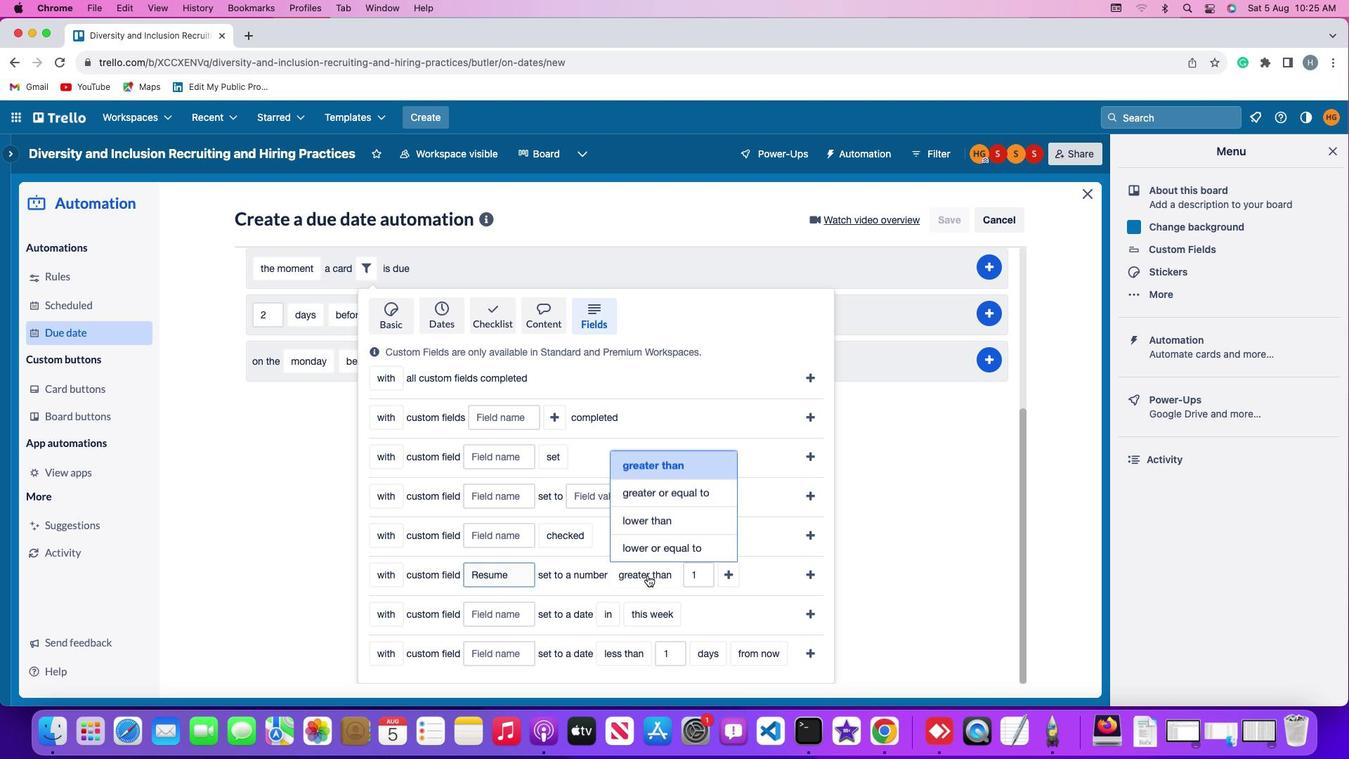 
Action: Mouse moved to (667, 520)
Screenshot: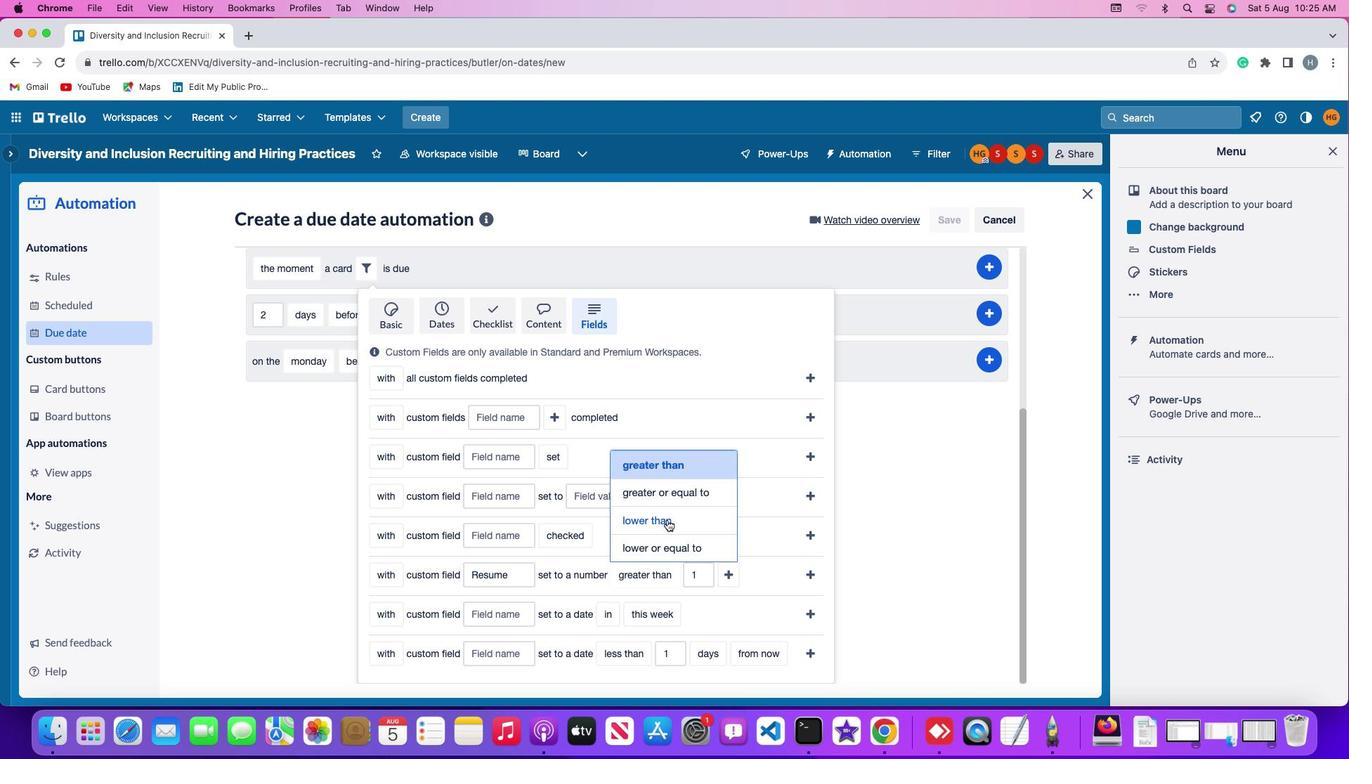
Action: Mouse pressed left at (667, 520)
Screenshot: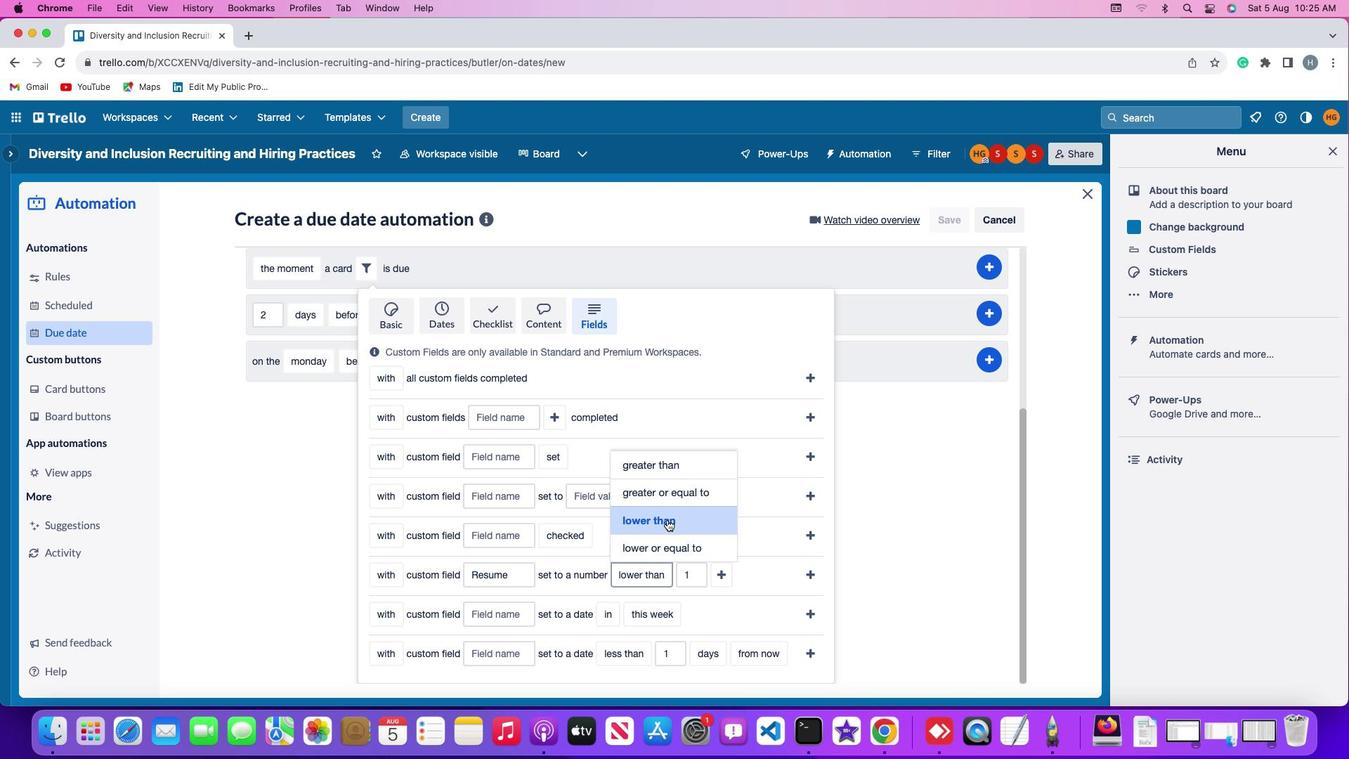 
Action: Mouse moved to (699, 571)
Screenshot: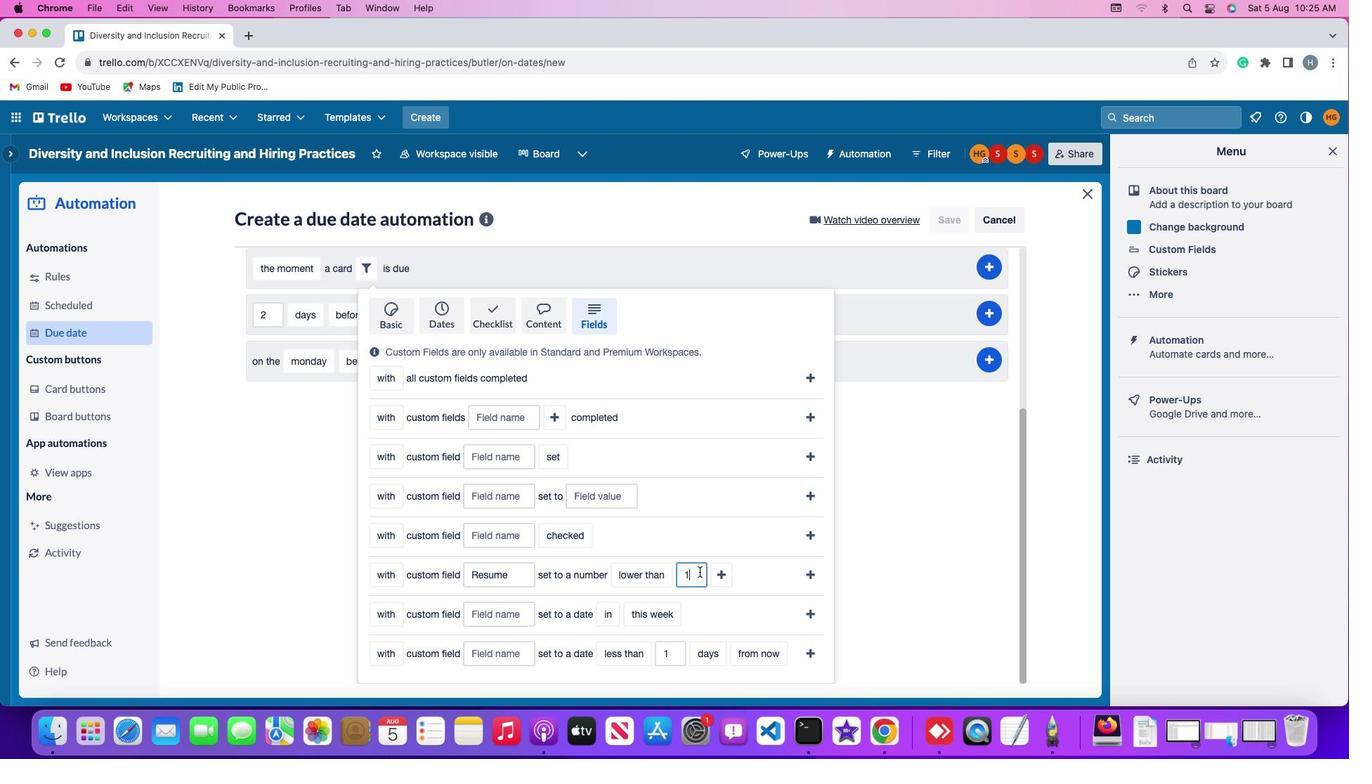 
Action: Mouse pressed left at (699, 571)
Screenshot: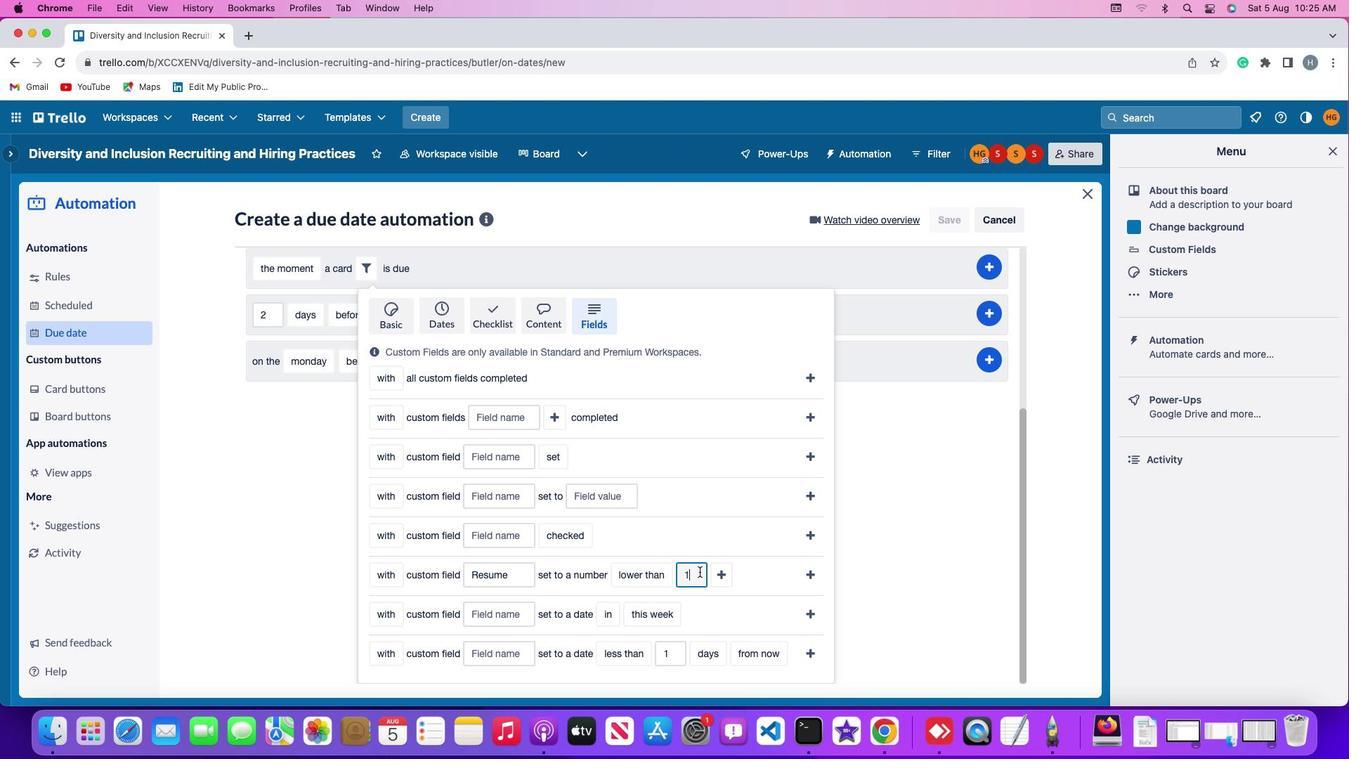 
Action: Key pressed Key.backspace'1'
Screenshot: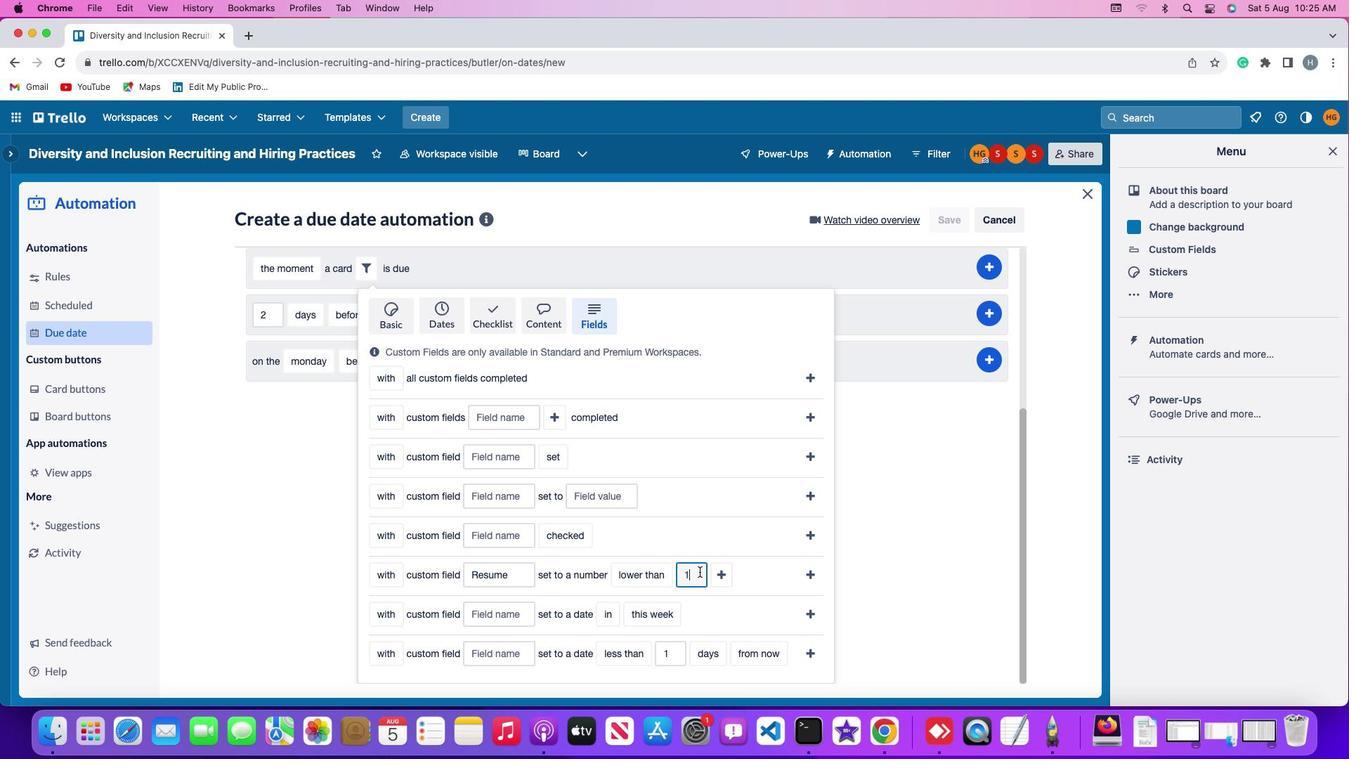 
Action: Mouse moved to (716, 572)
Screenshot: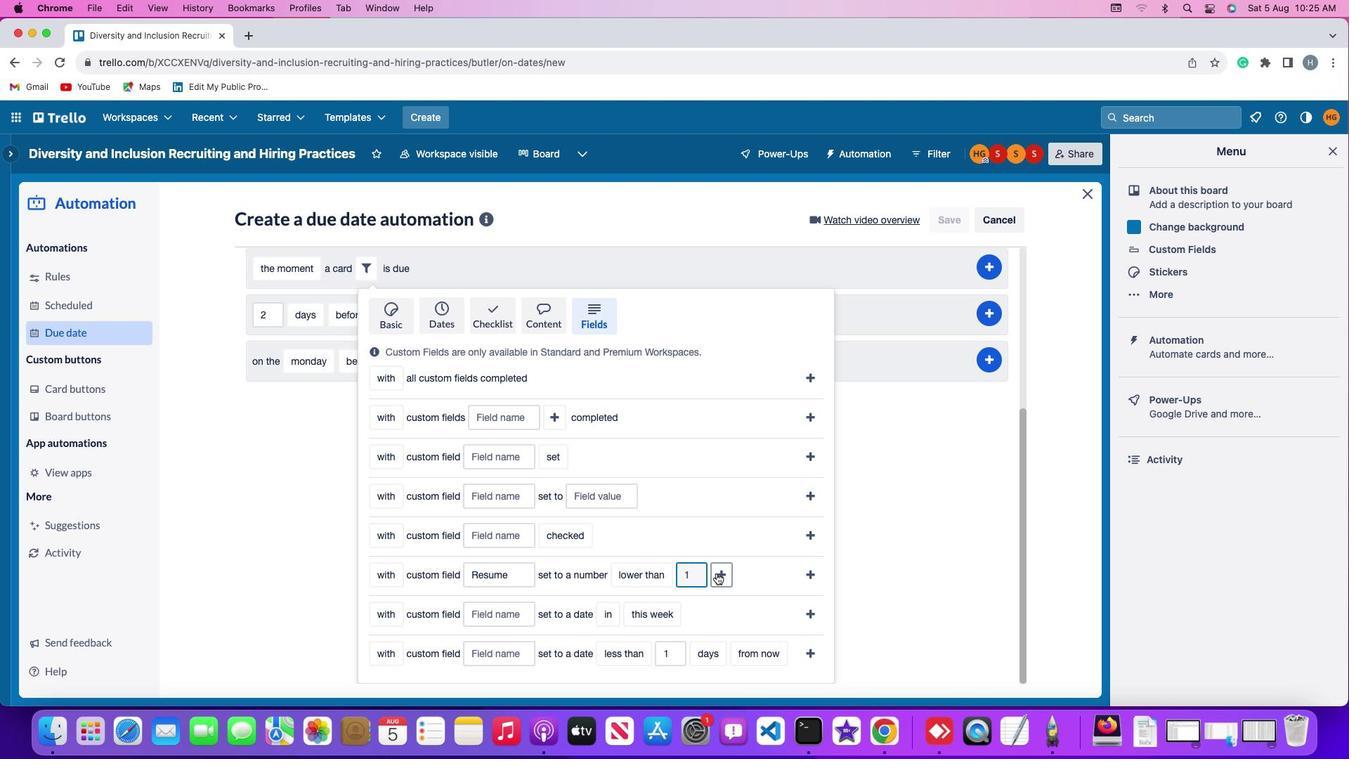 
Action: Mouse pressed left at (716, 572)
Screenshot: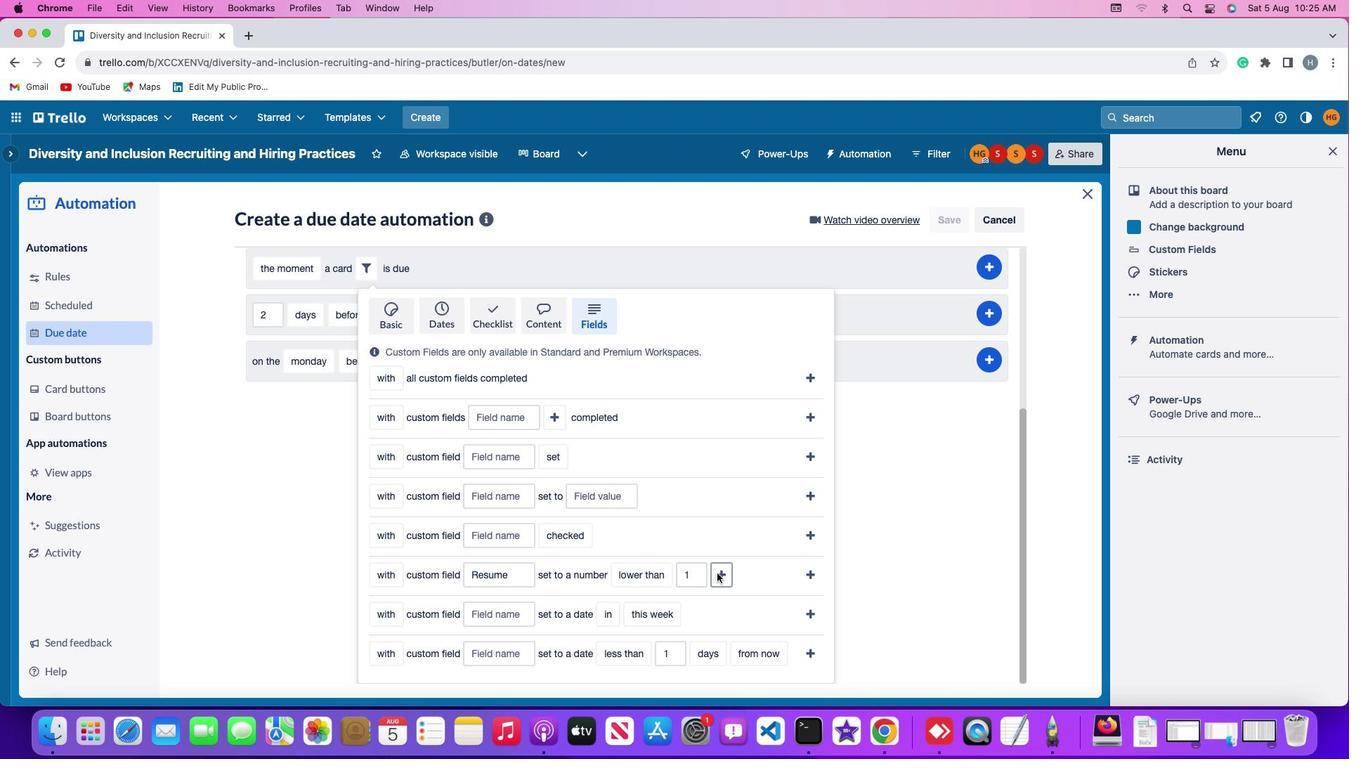 
Action: Mouse moved to (763, 574)
Screenshot: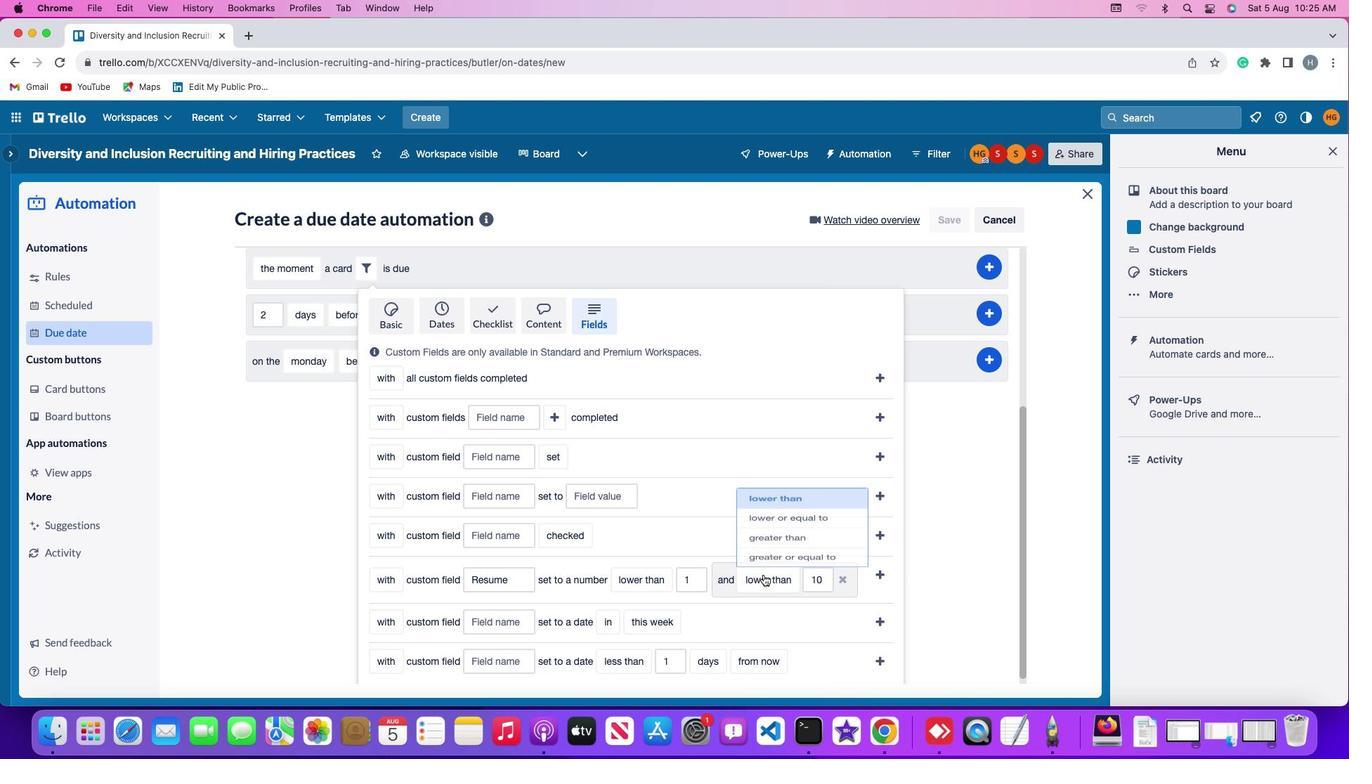 
Action: Mouse pressed left at (763, 574)
Screenshot: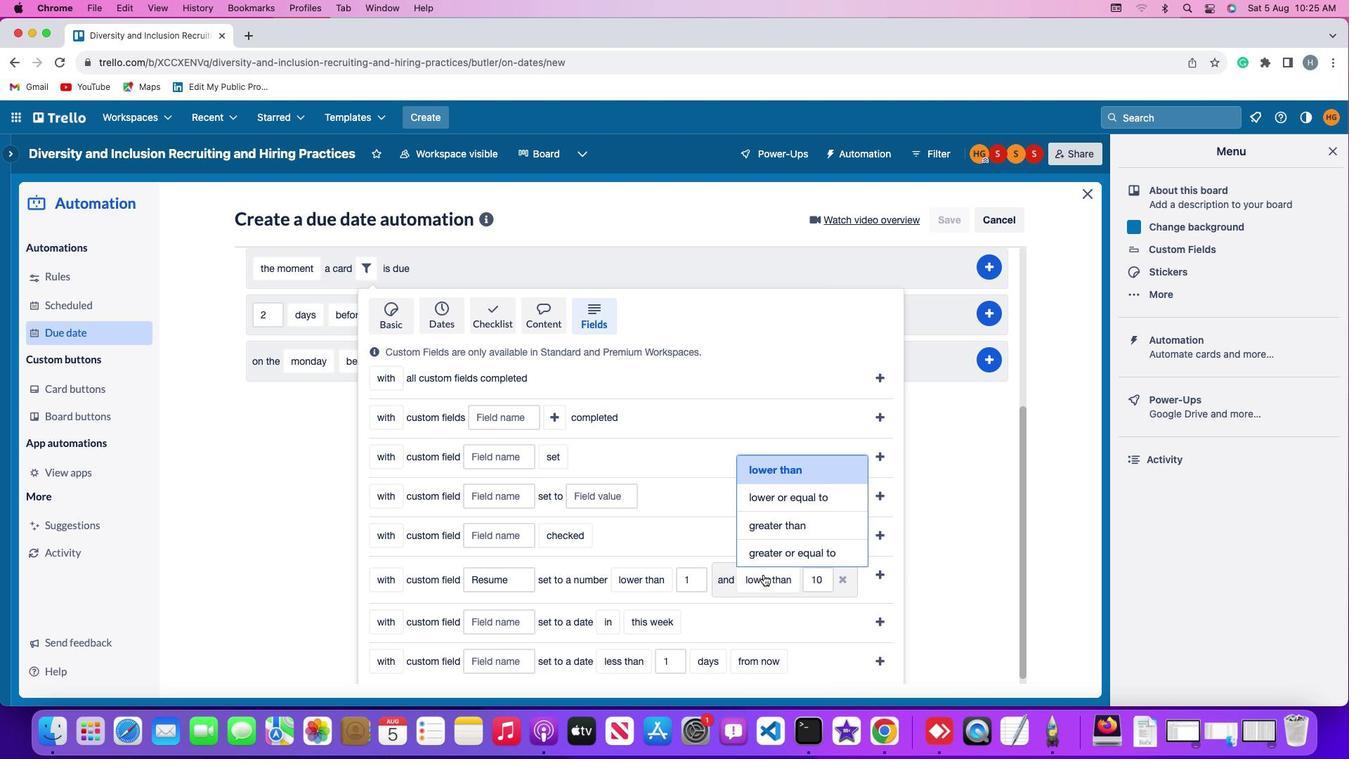 
Action: Mouse moved to (777, 553)
Screenshot: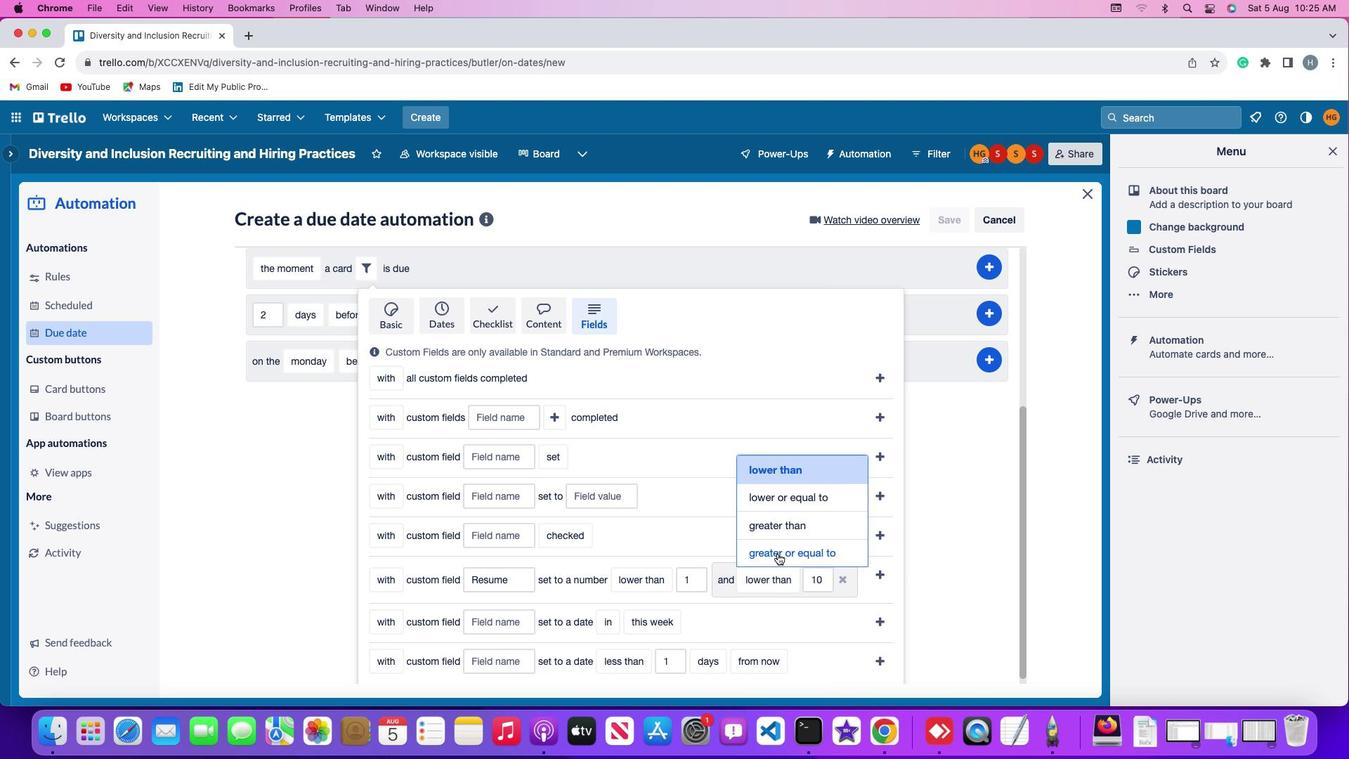 
Action: Mouse pressed left at (777, 553)
Screenshot: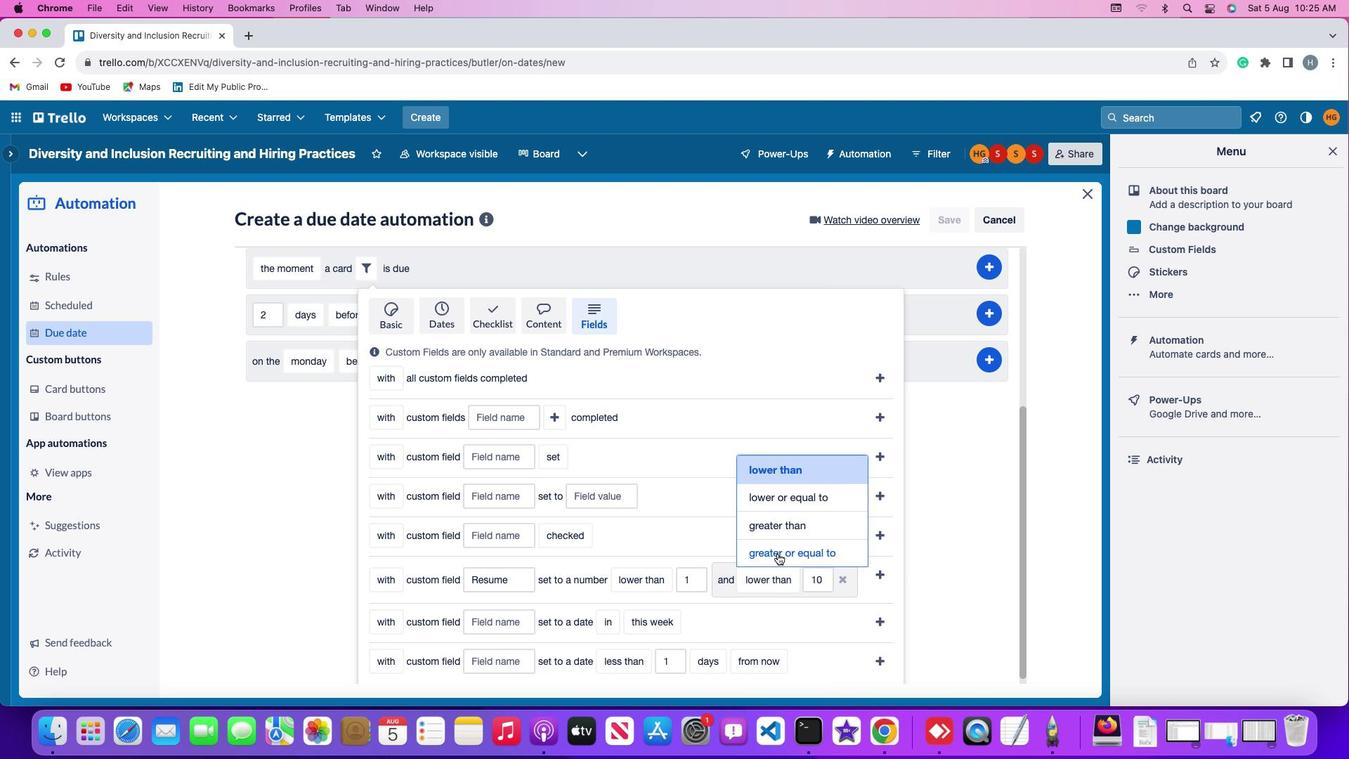 
Action: Mouse moved to (858, 572)
Screenshot: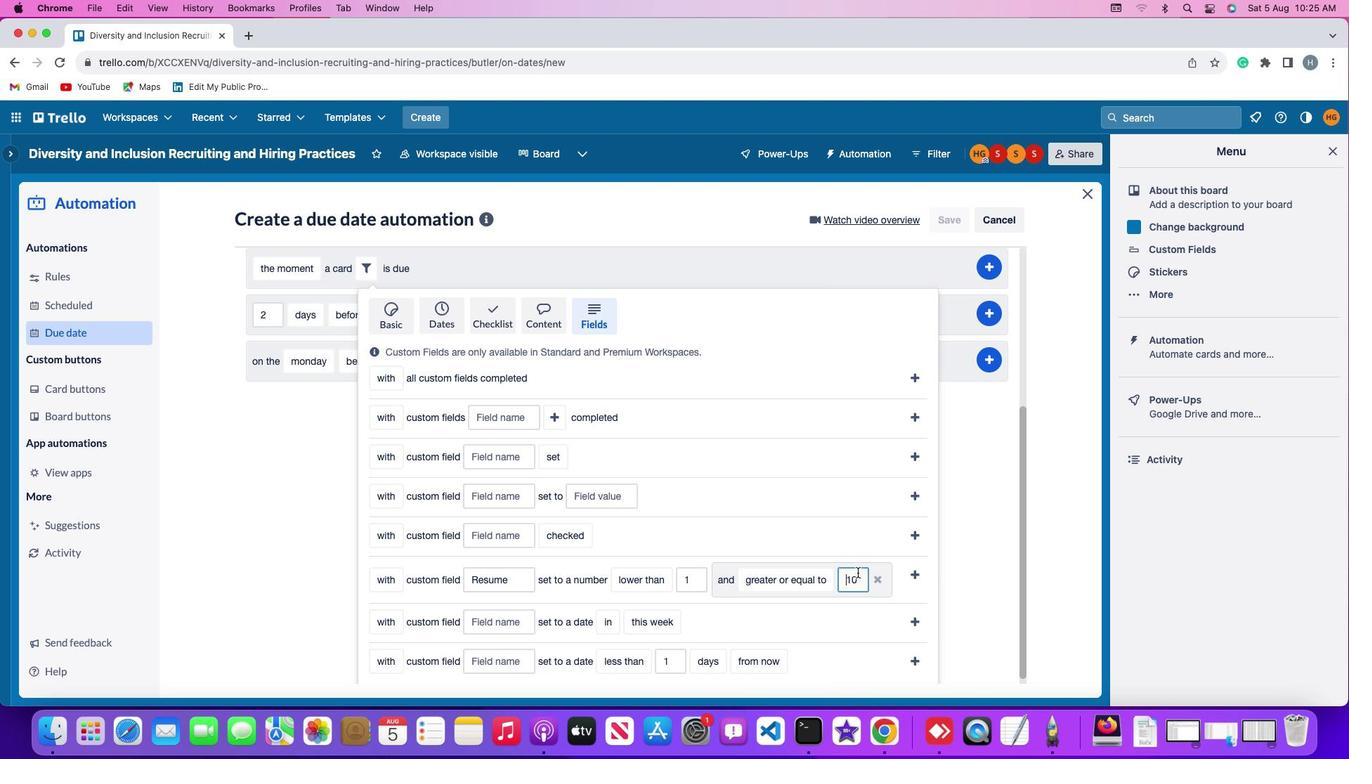 
Action: Mouse pressed left at (858, 572)
Screenshot: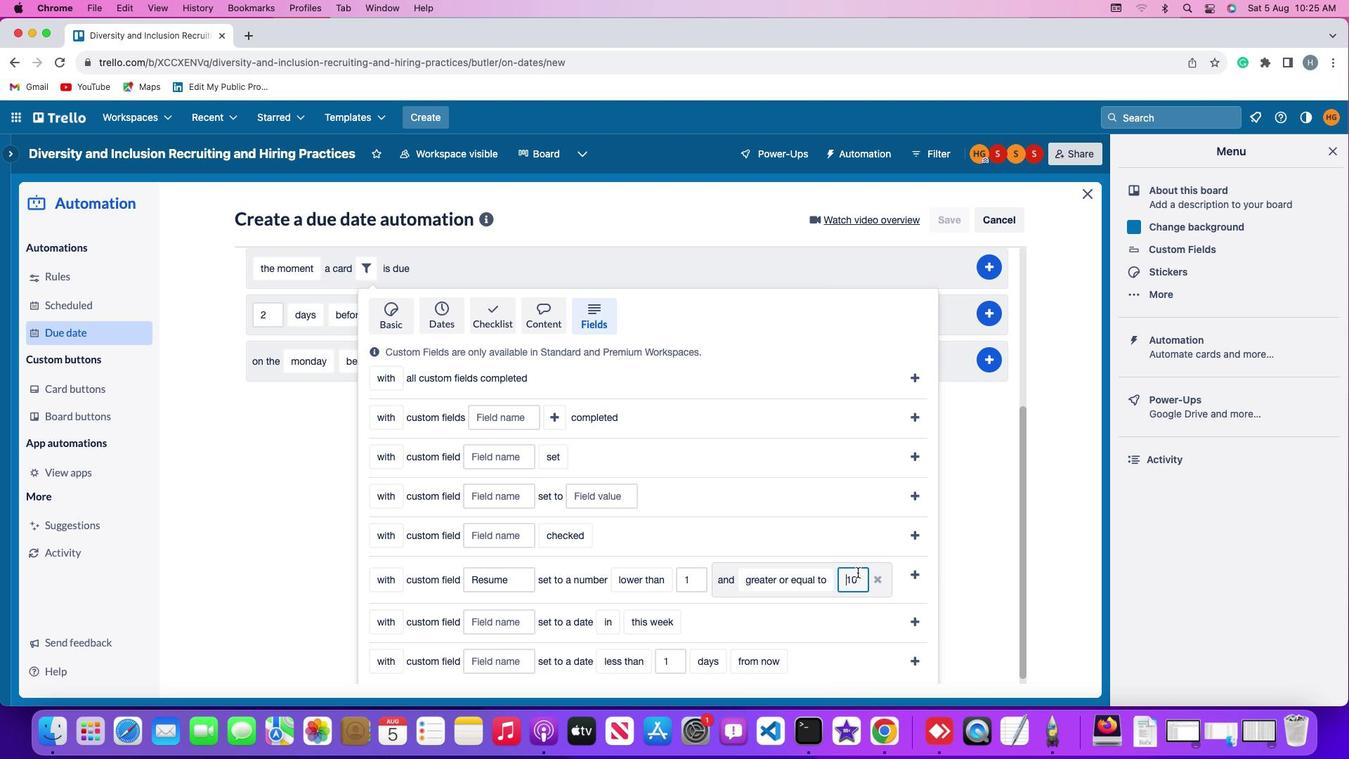 
Action: Mouse moved to (858, 572)
Screenshot: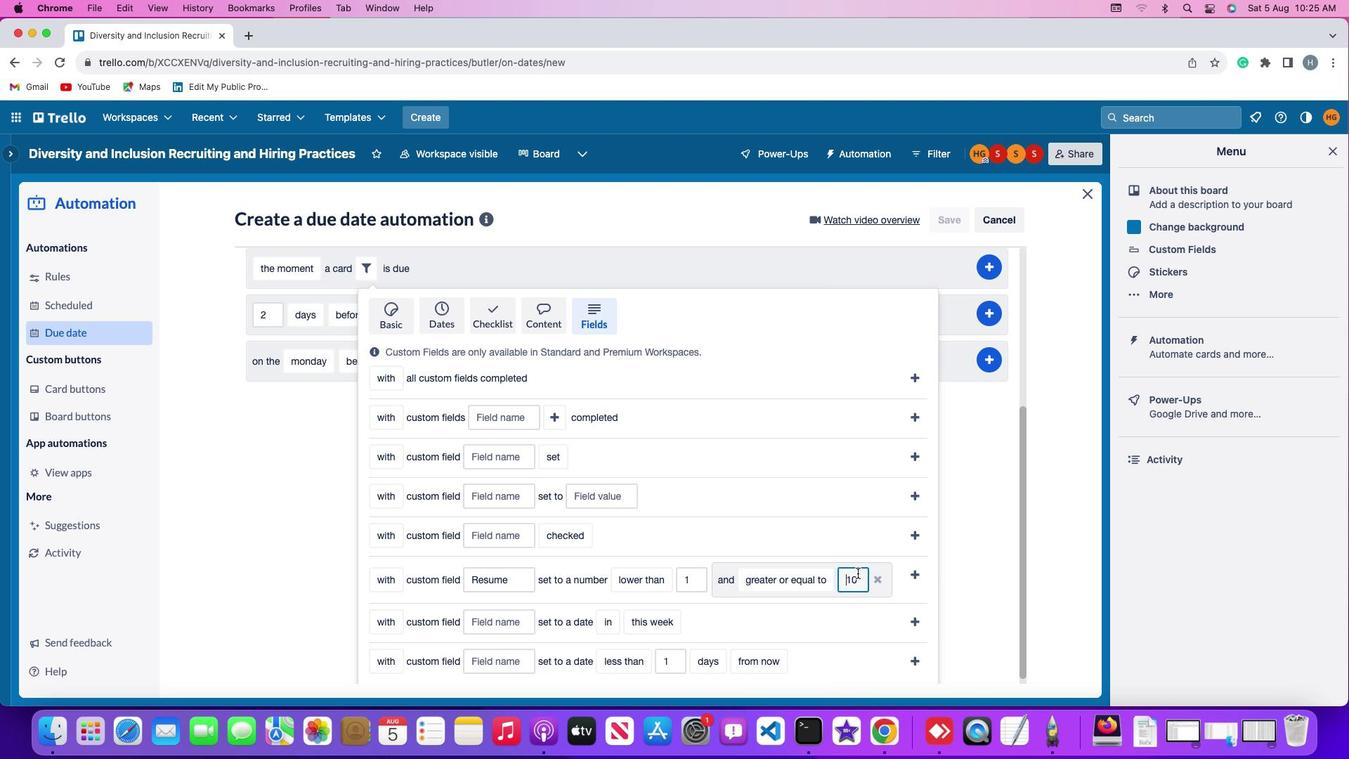 
Action: Key pressed Key.rightKey.rightKey.backspaceKey.backspace'1''0'
Screenshot: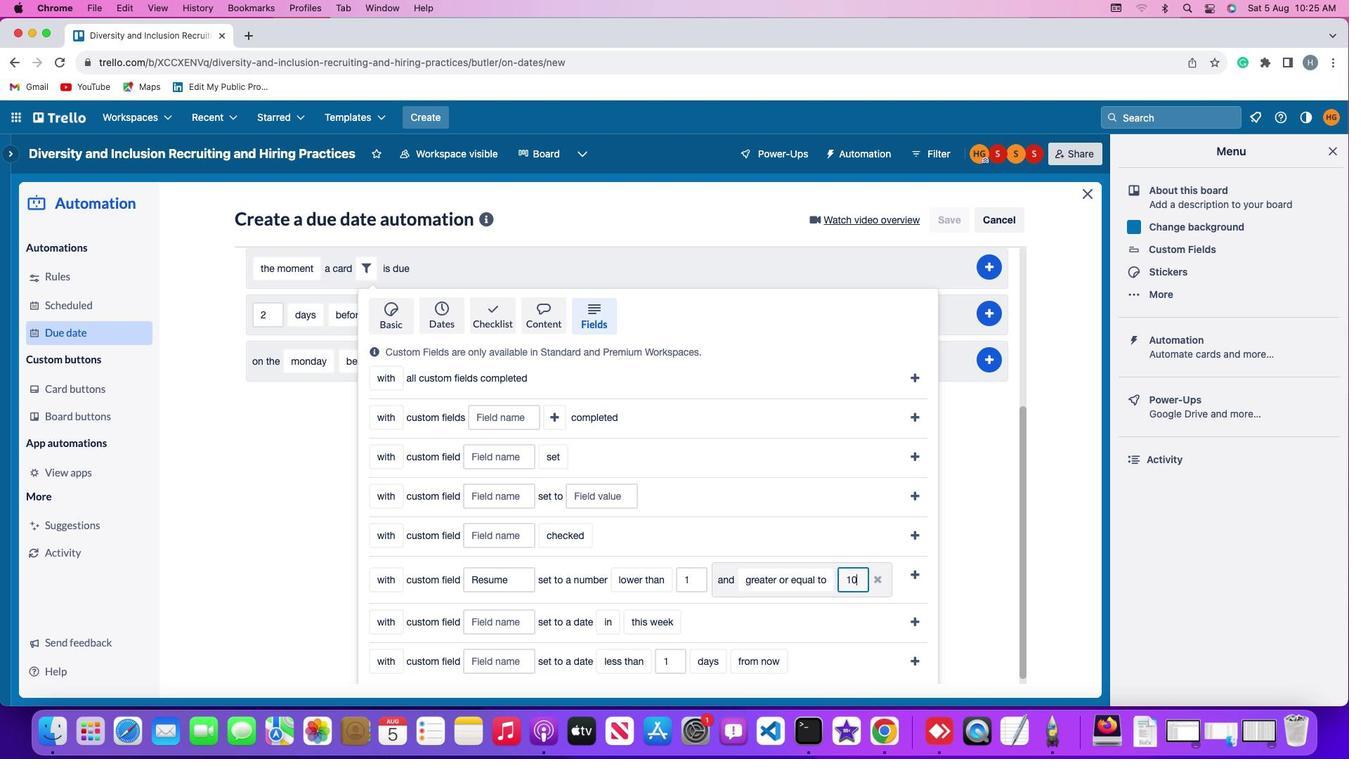 
Action: Mouse moved to (910, 571)
Screenshot: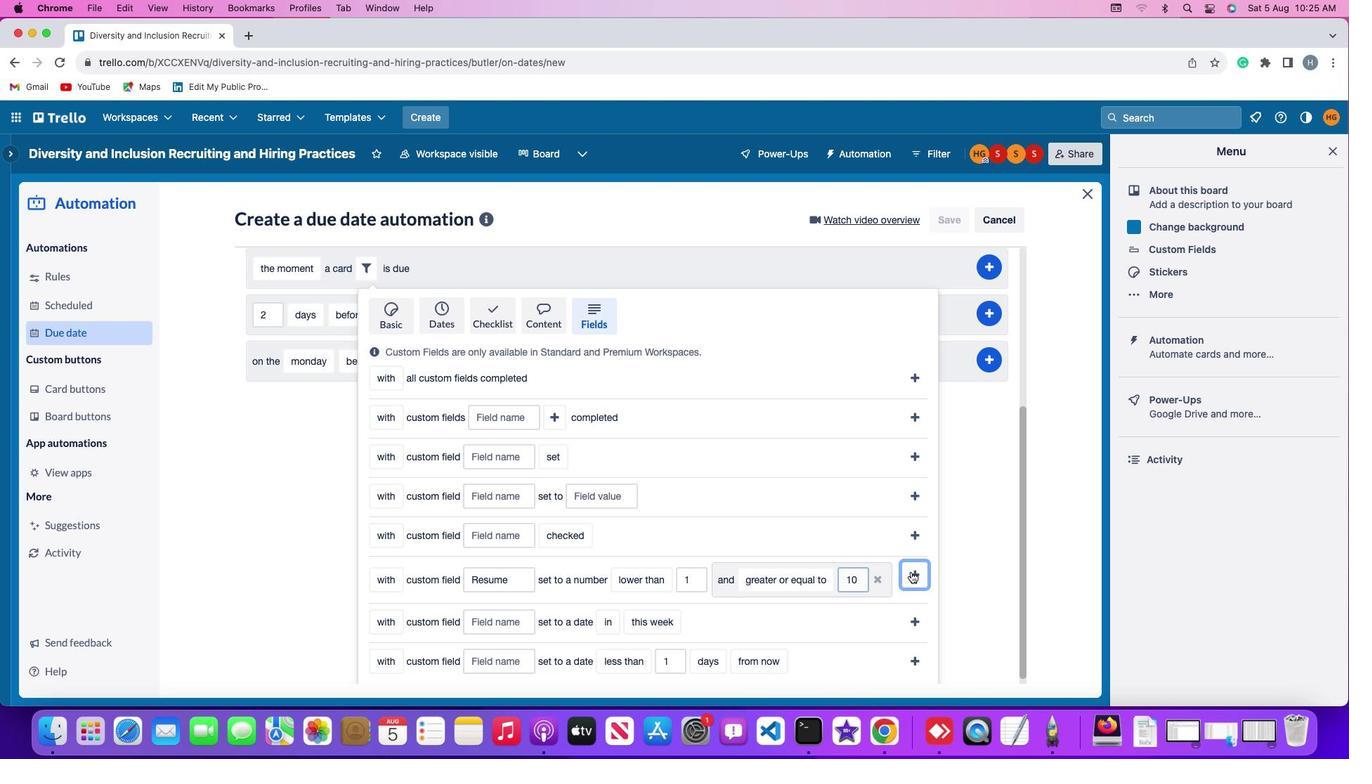 
Action: Mouse pressed left at (910, 571)
Screenshot: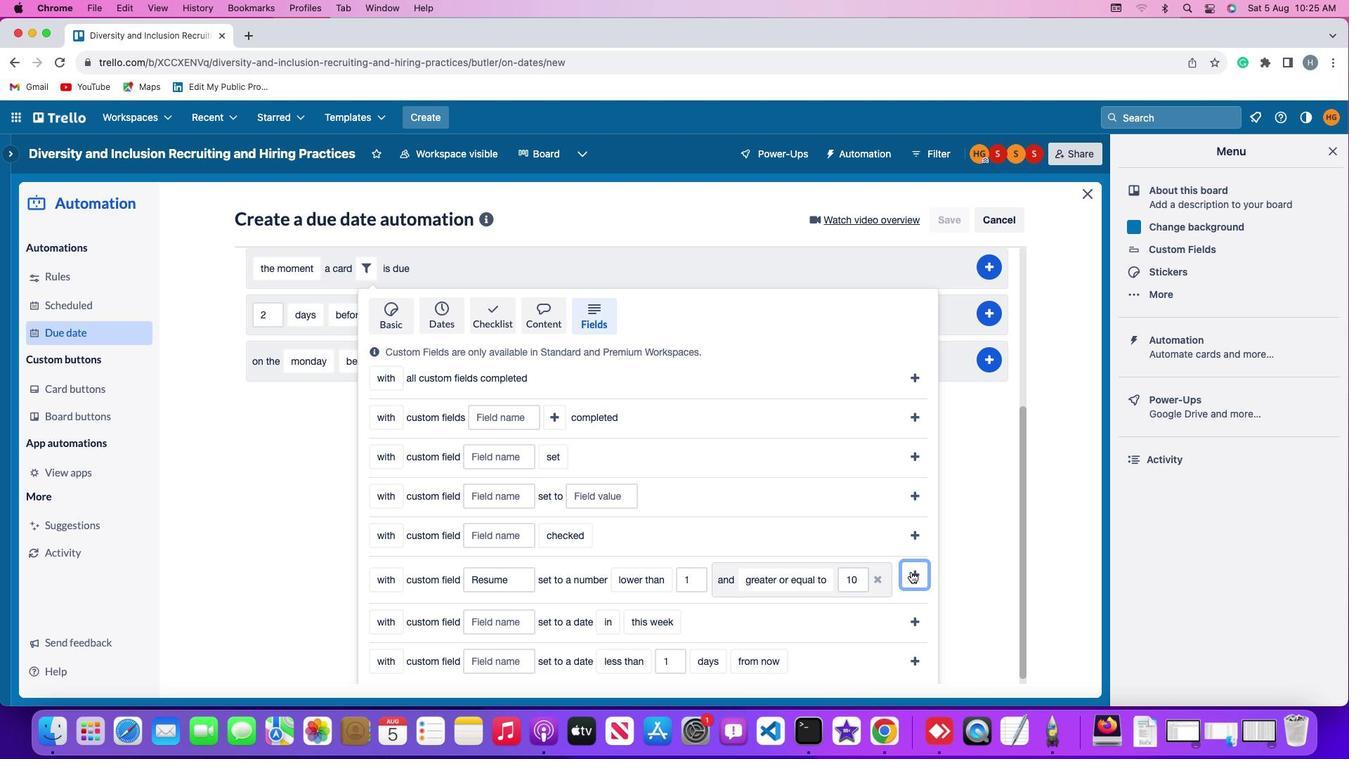
Action: Mouse moved to (996, 517)
Screenshot: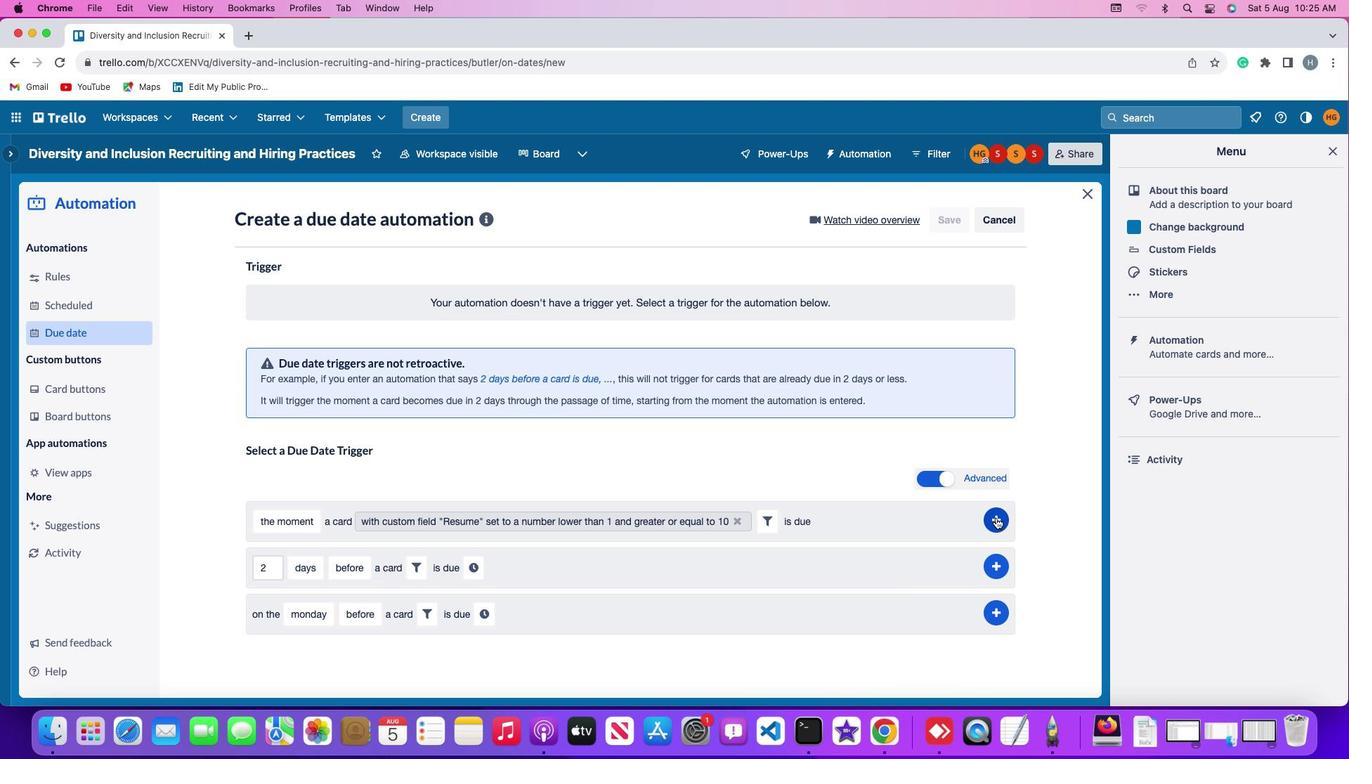 
Action: Mouse pressed left at (996, 517)
Screenshot: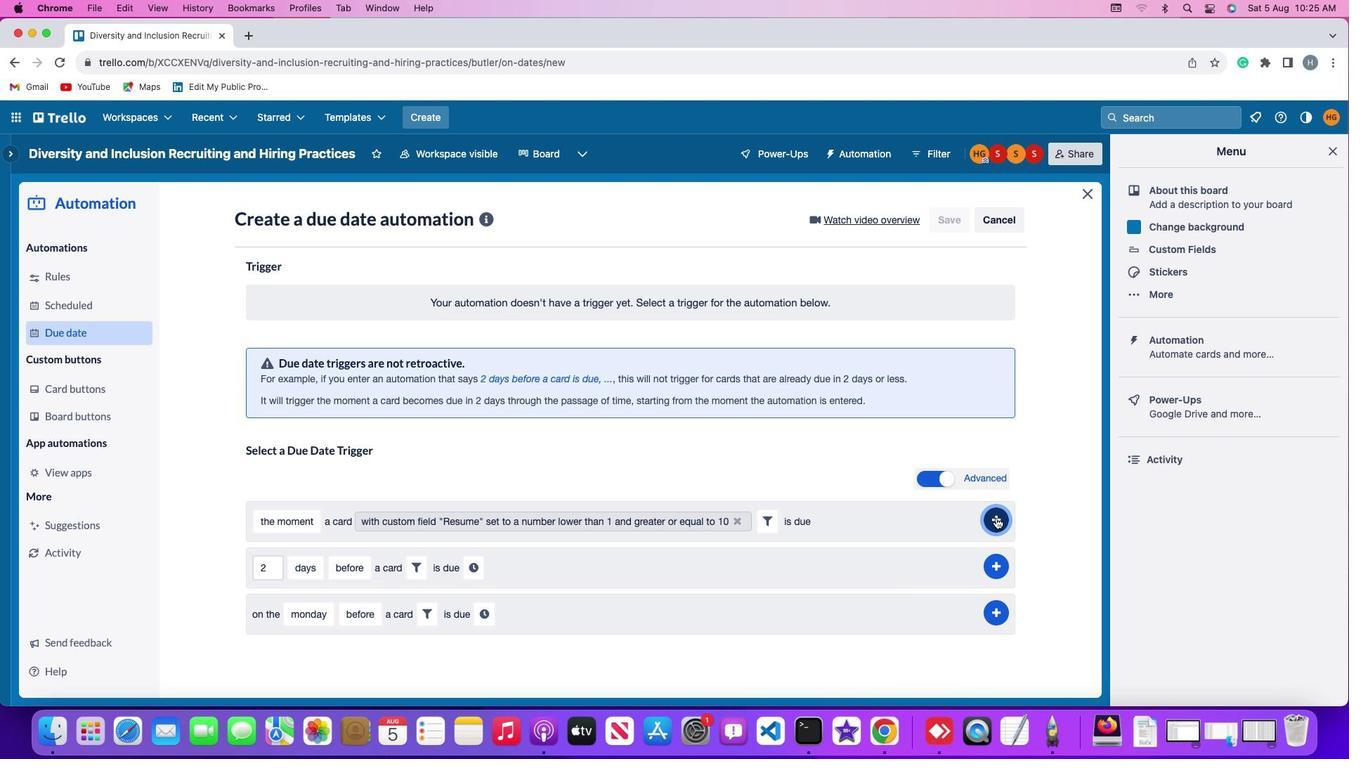 
Action: Mouse moved to (1059, 437)
Screenshot: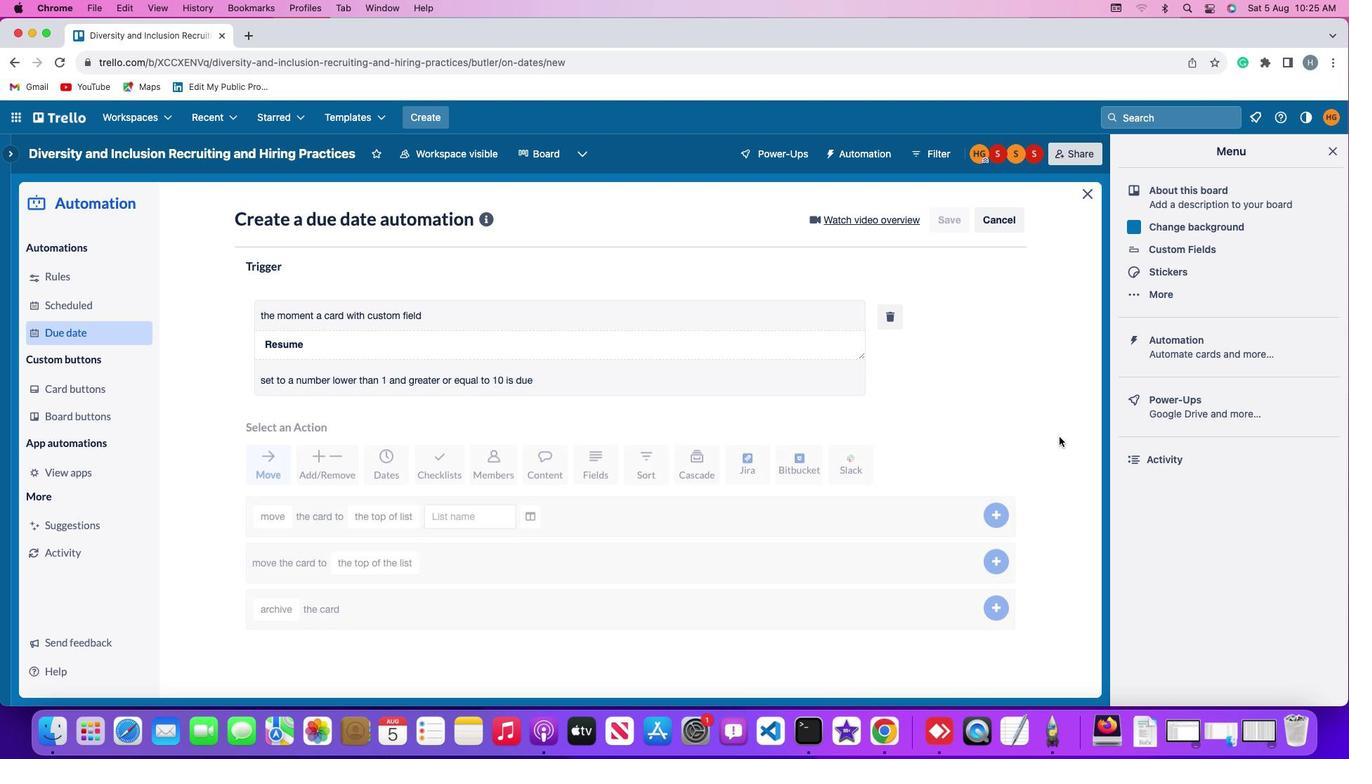
